 Task: Send an email with the signature Logan Nelson with the subject Invitation to a product demo and the message Can you please provide me with a list of project milestones and deadlines? from softage.6@softage.net to softage.4@softage.net and move the email from Sent Items to the folder Employee handbooks
Action: Mouse moved to (92, 96)
Screenshot: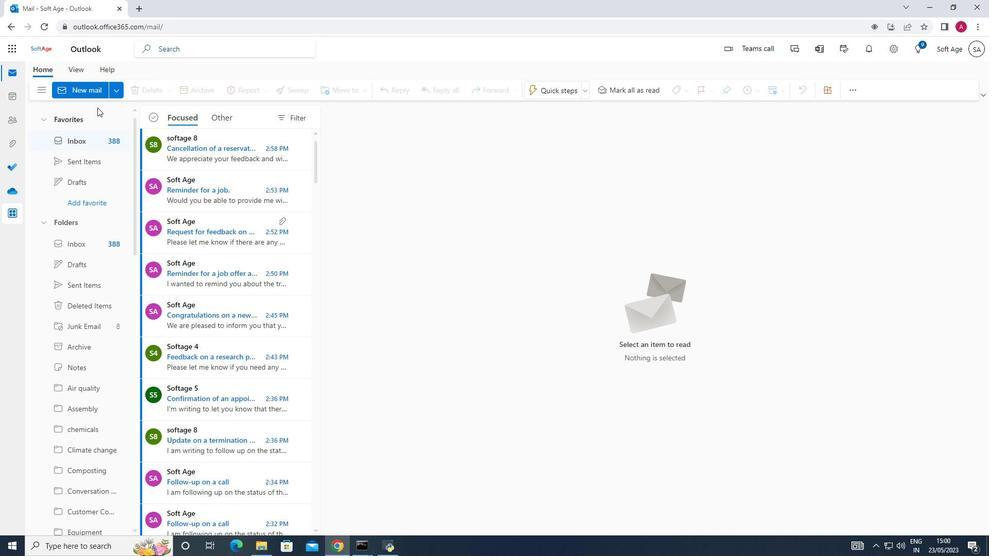 
Action: Mouse pressed left at (92, 96)
Screenshot: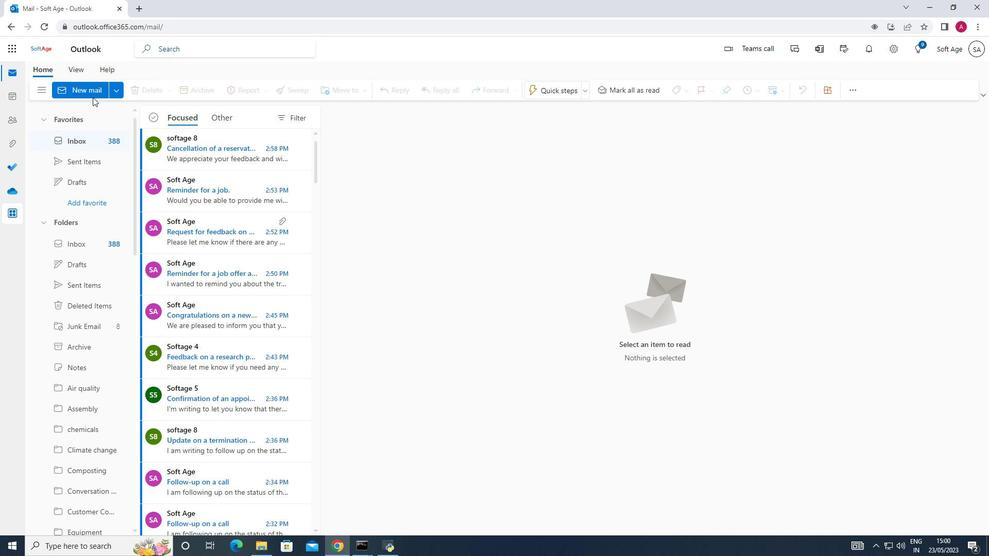 
Action: Mouse moved to (652, 89)
Screenshot: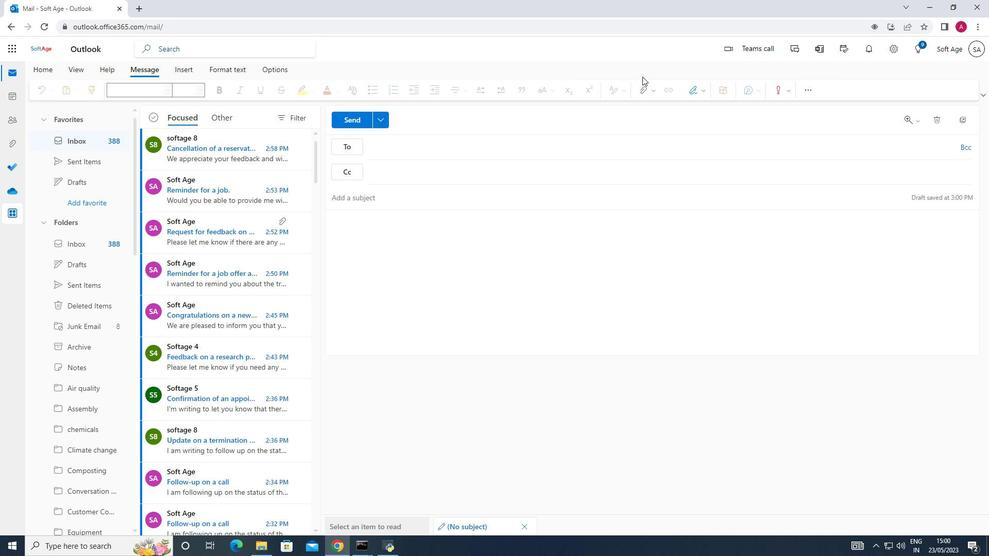 
Action: Mouse pressed left at (652, 89)
Screenshot: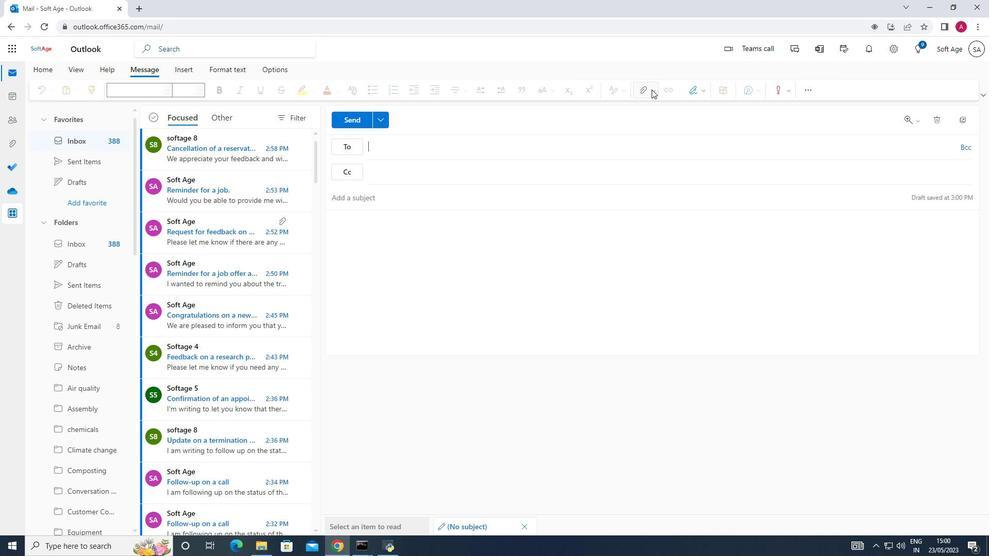 
Action: Mouse moved to (696, 90)
Screenshot: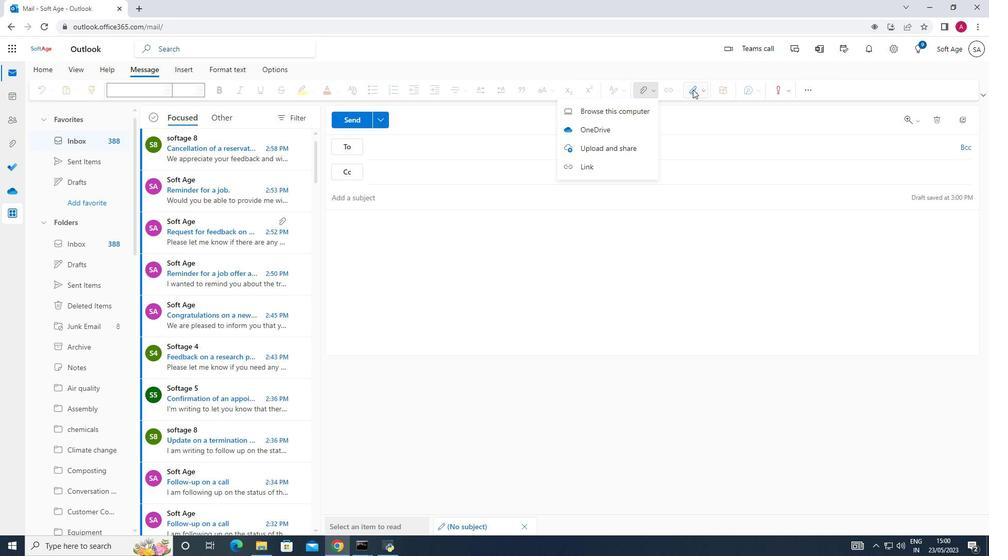 
Action: Mouse pressed left at (696, 90)
Screenshot: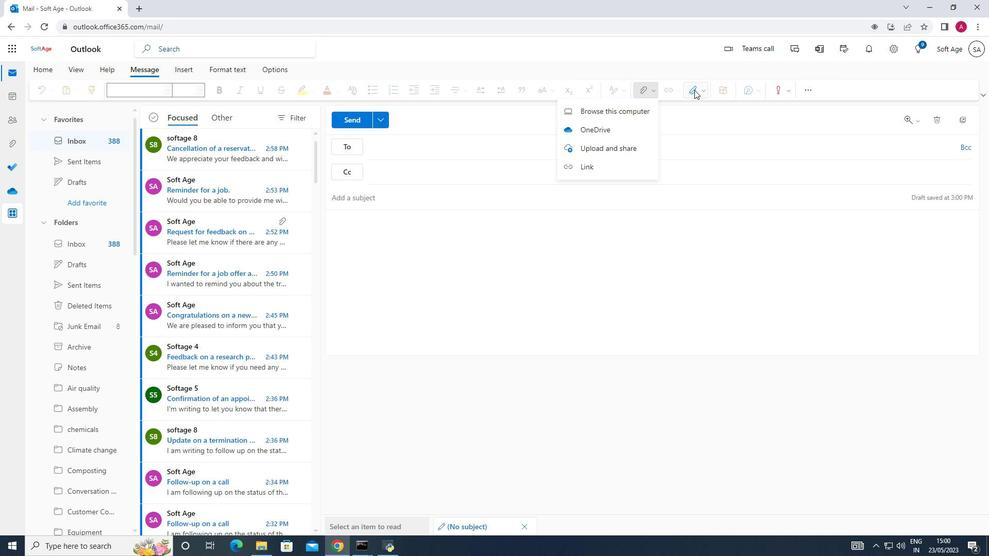 
Action: Mouse moved to (679, 134)
Screenshot: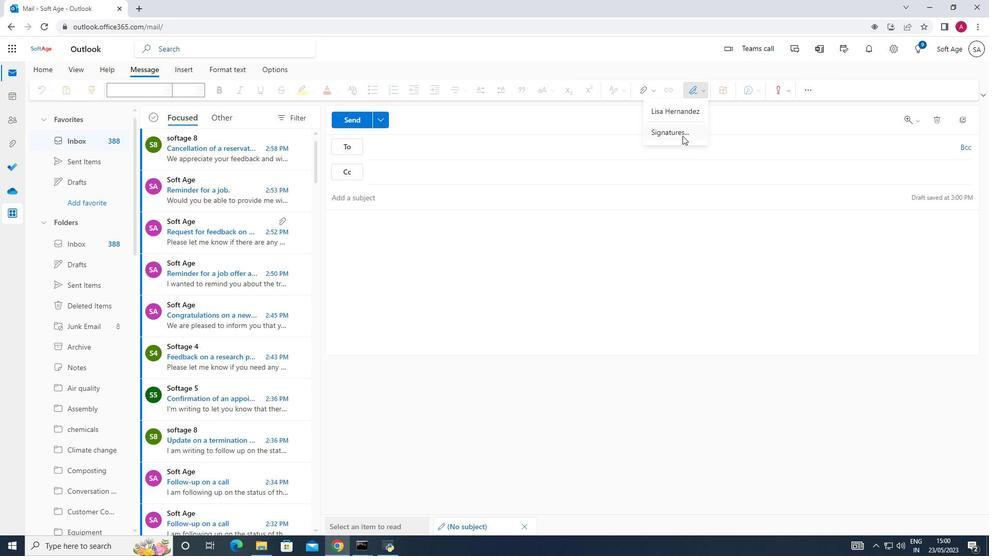 
Action: Mouse pressed left at (679, 134)
Screenshot: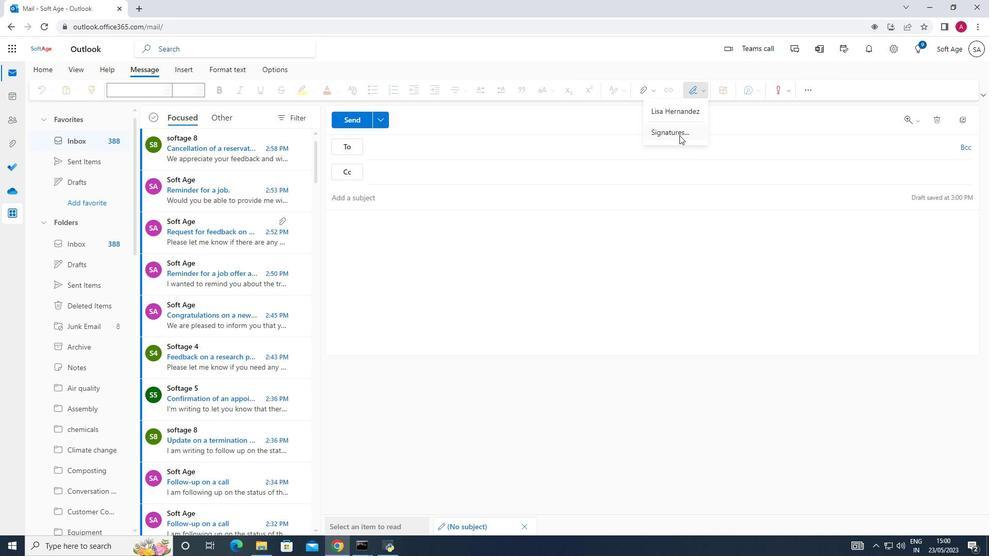 
Action: Mouse moved to (695, 172)
Screenshot: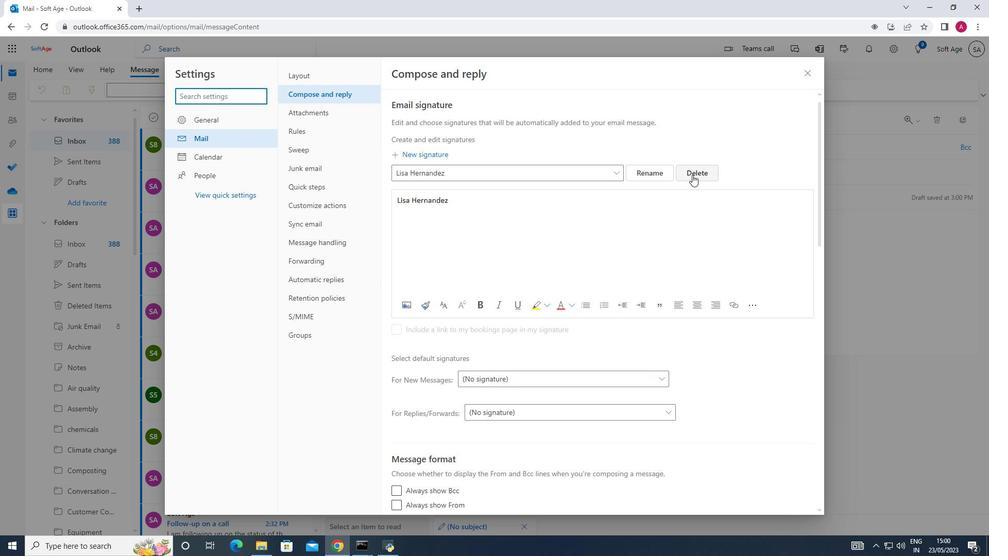 
Action: Mouse pressed left at (695, 172)
Screenshot: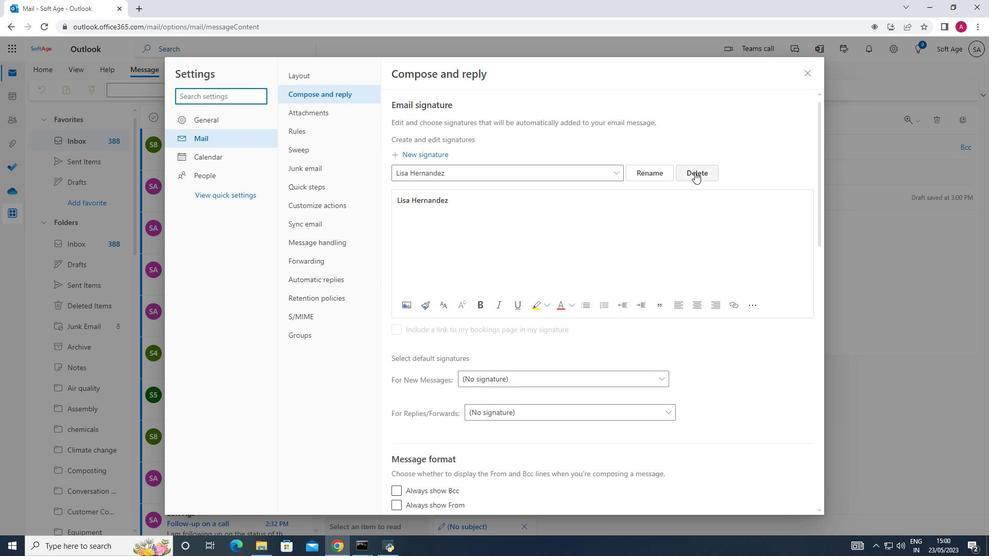 
Action: Mouse moved to (420, 169)
Screenshot: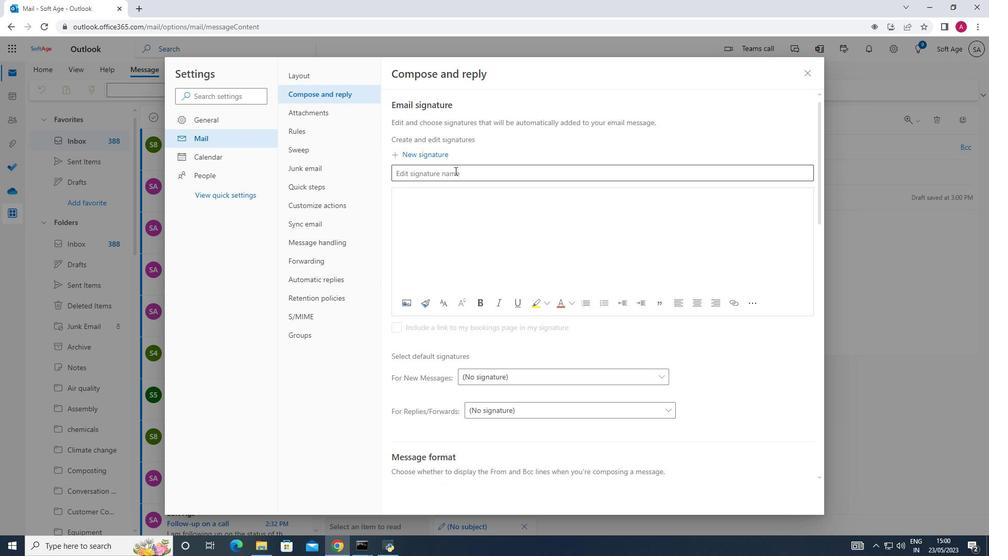 
Action: Mouse pressed left at (420, 169)
Screenshot: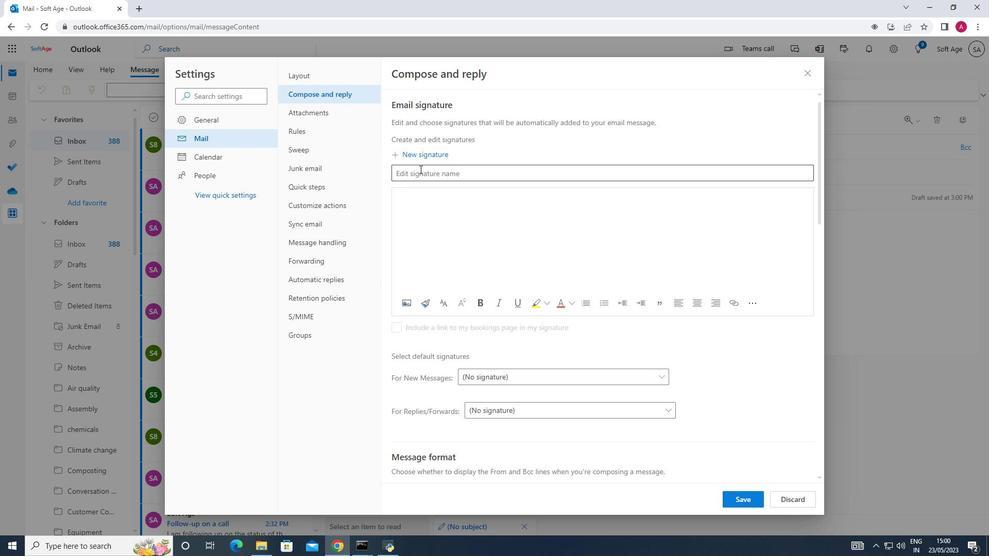 
Action: Key pressed <Key.shift_r>Logan<Key.space><Key.shift_r><Key.shift_r><Key.shift_r><Key.shift_r><Key.shift_r><Key.shift_r><Key.shift_r><Key.shift_r><Key.shift_r><Key.shift_r><Key.shift_r><Key.shift_r><Key.shift_r><Key.shift_r><Key.shift_r><Key.shift_r><Key.shift_r>Nelson
Screenshot: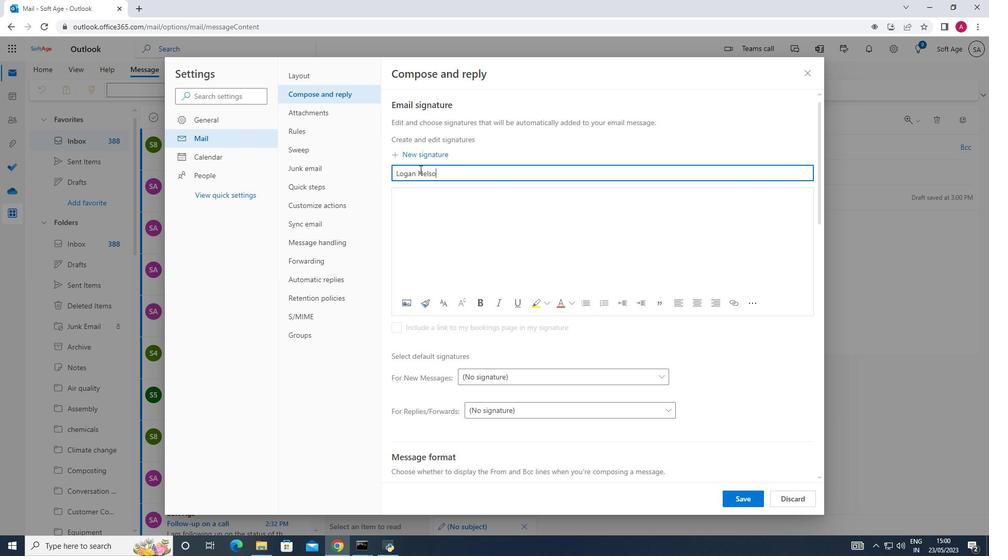 
Action: Mouse moved to (397, 192)
Screenshot: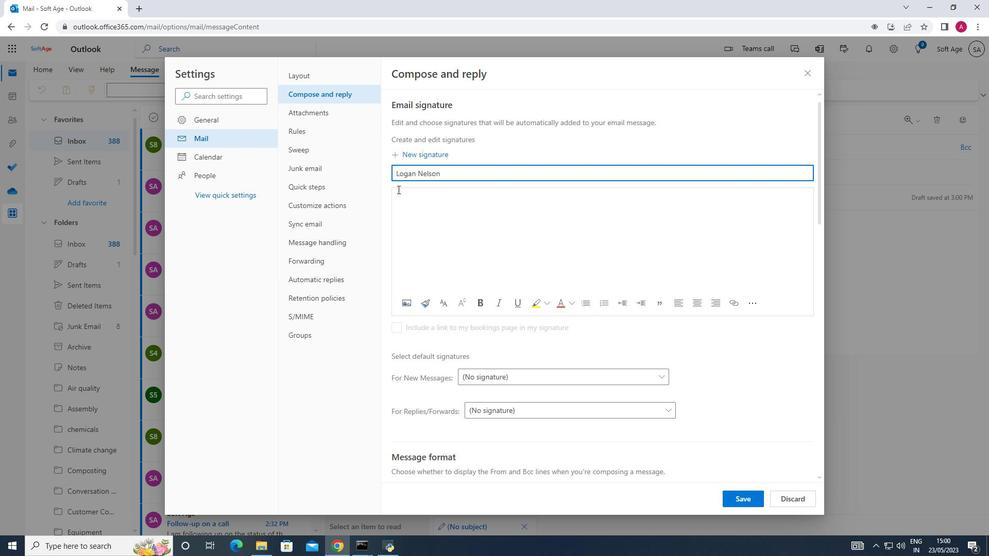 
Action: Mouse pressed left at (397, 192)
Screenshot: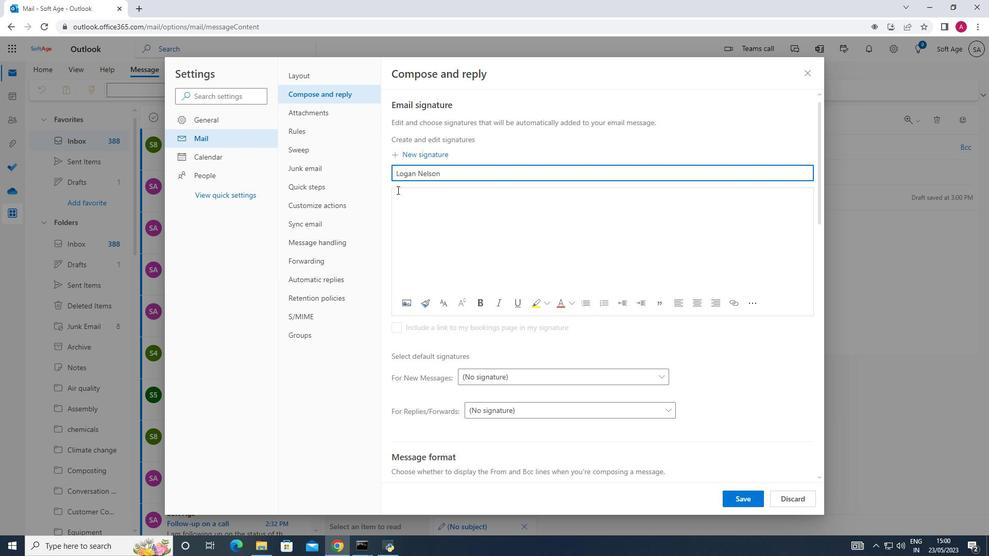 
Action: Key pressed <Key.shift_r>Logan<Key.space><Key.shift_r><Key.shift_r><Key.shift_r><Key.shift_r><Key.shift_r><Key.shift_r><Key.shift_r><Key.shift_r>Nelson
Screenshot: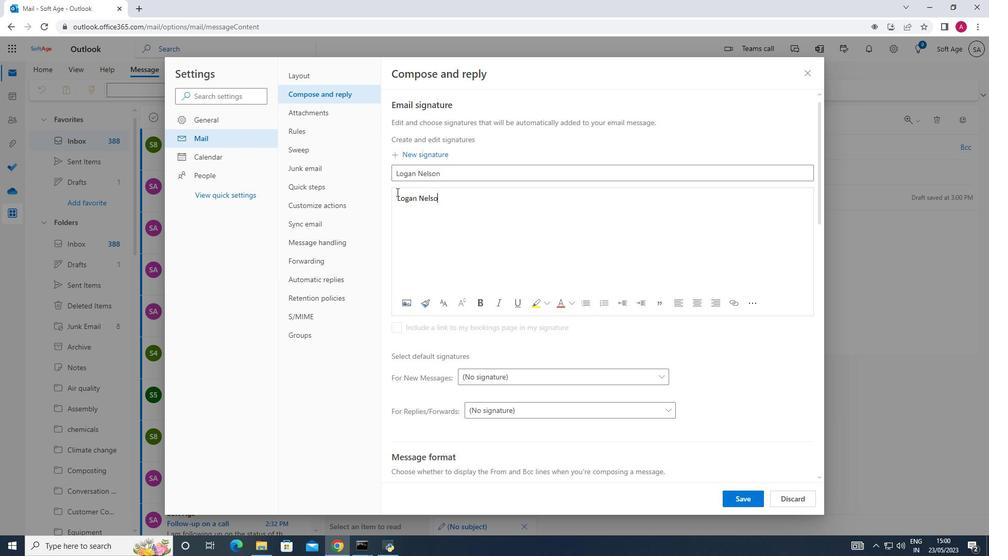 
Action: Mouse moved to (748, 493)
Screenshot: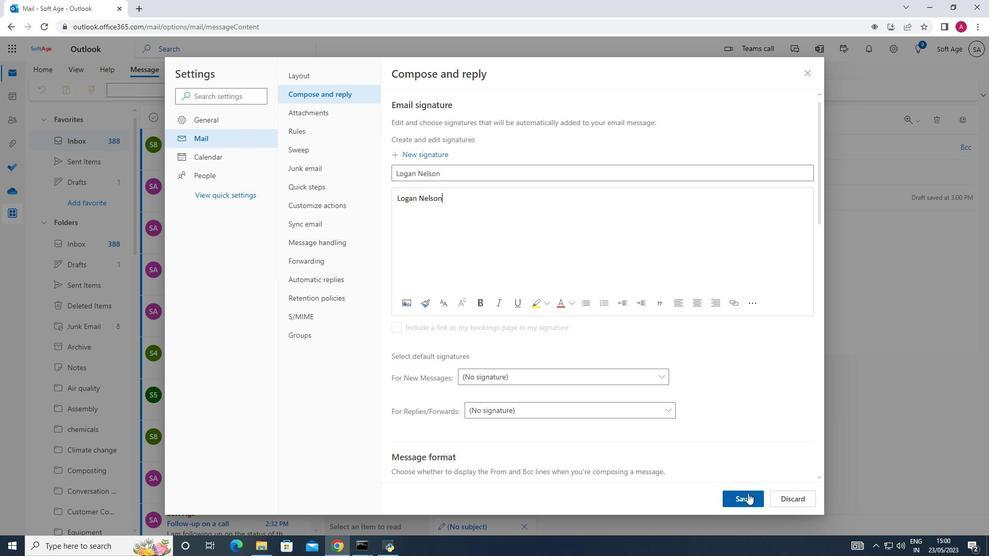 
Action: Mouse pressed left at (748, 493)
Screenshot: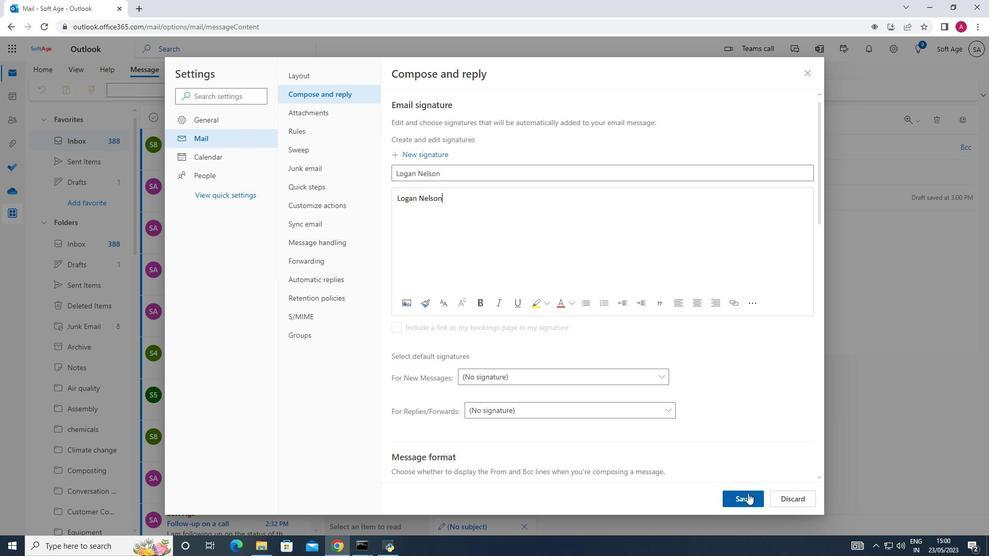 
Action: Mouse moved to (804, 74)
Screenshot: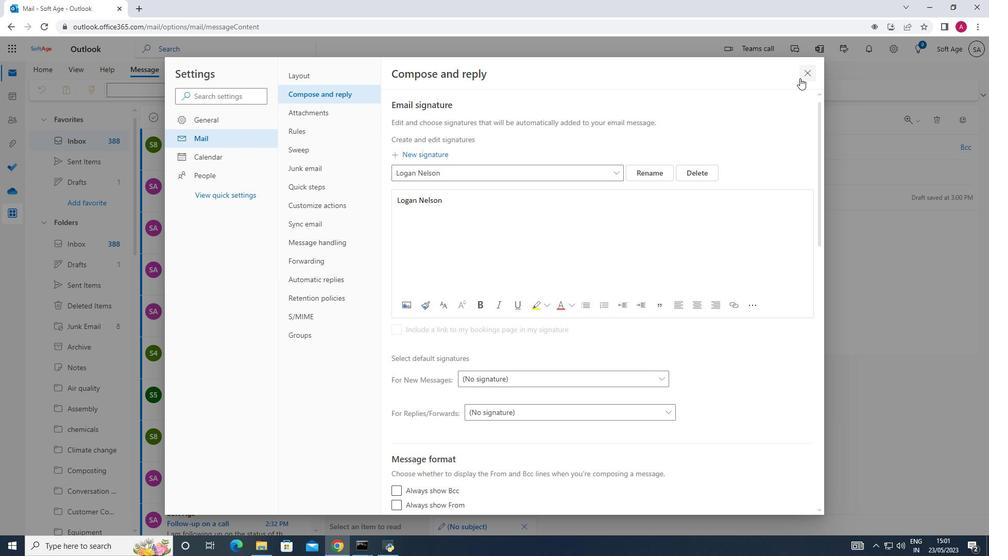 
Action: Mouse pressed left at (804, 74)
Screenshot: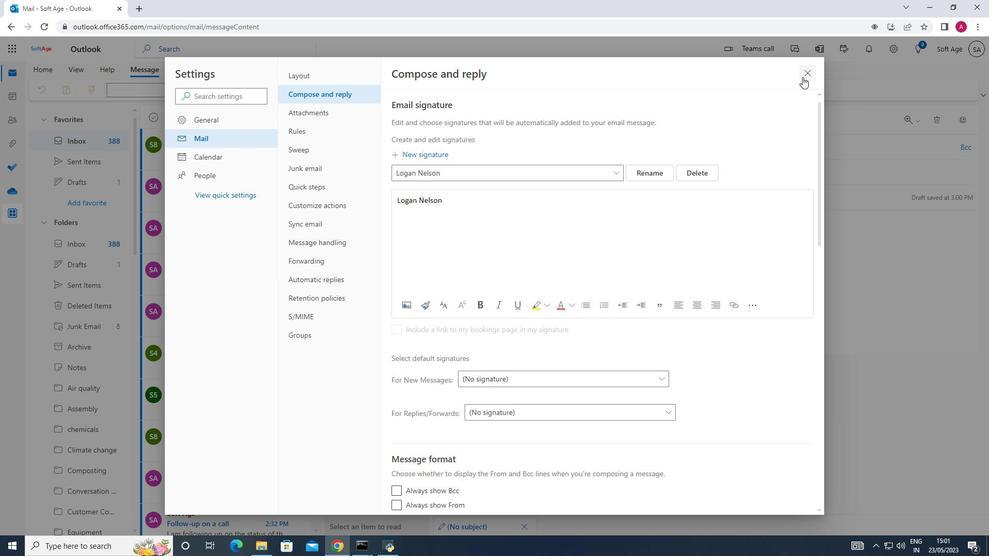 
Action: Mouse moved to (698, 88)
Screenshot: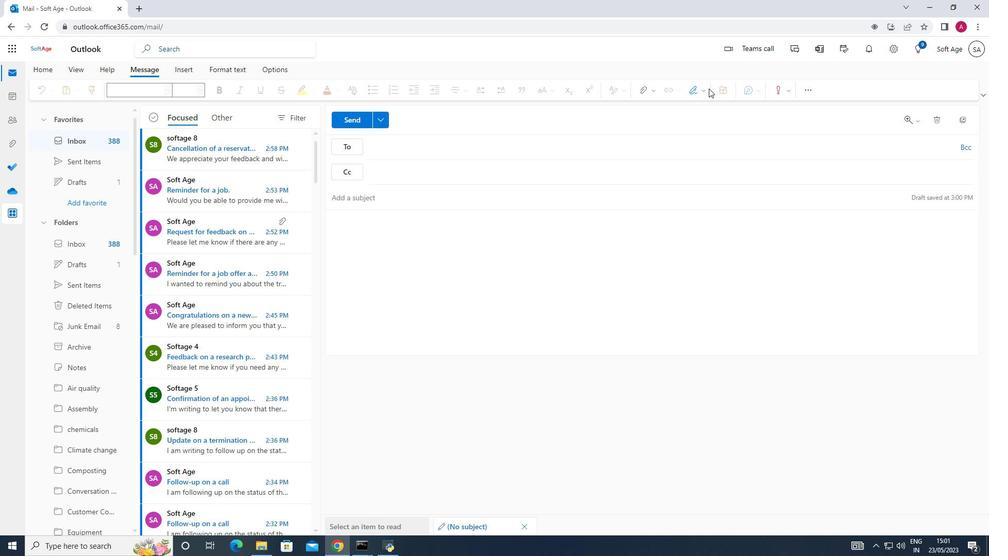 
Action: Mouse pressed left at (698, 88)
Screenshot: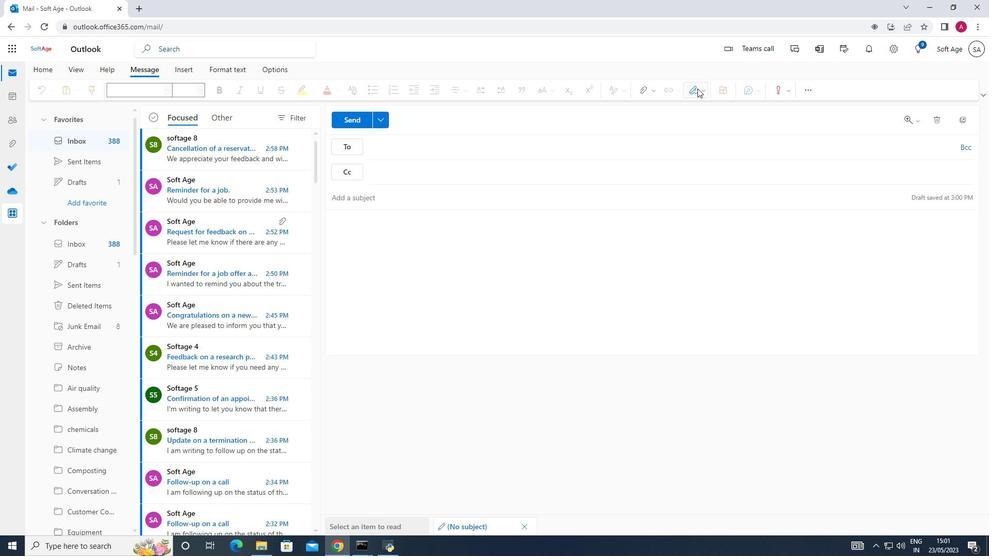 
Action: Mouse moved to (681, 109)
Screenshot: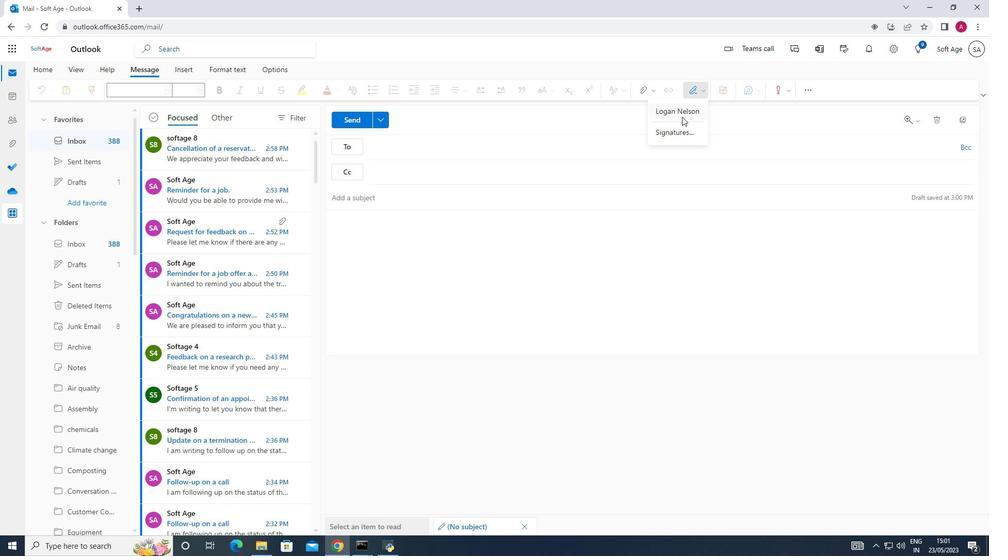 
Action: Mouse pressed left at (681, 109)
Screenshot: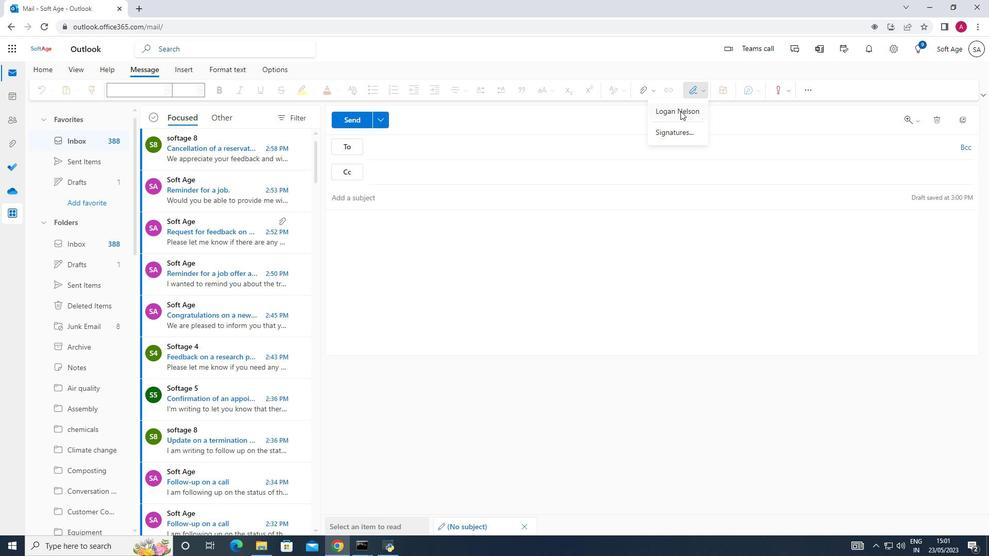 
Action: Mouse moved to (349, 201)
Screenshot: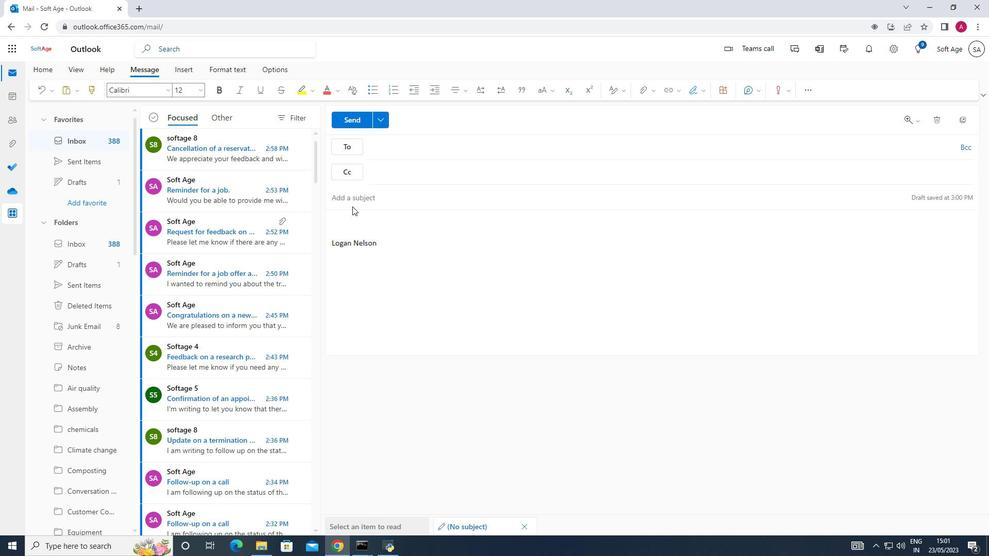 
Action: Mouse pressed left at (349, 201)
Screenshot: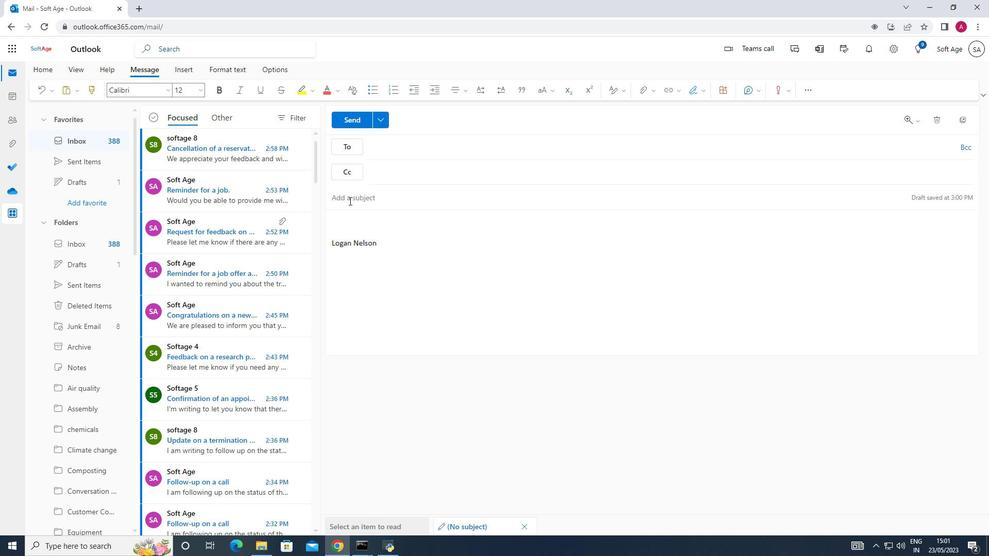 
Action: Mouse moved to (349, 200)
Screenshot: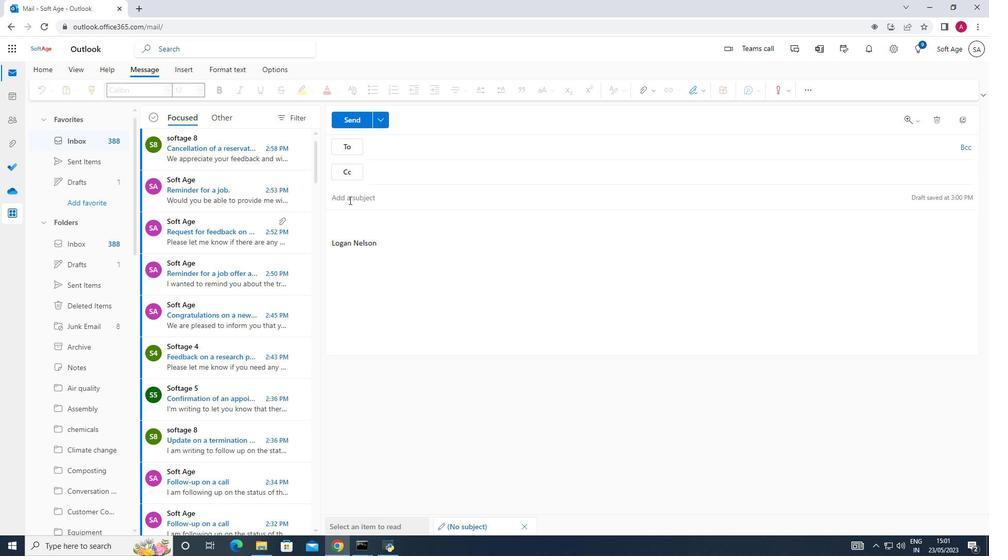 
Action: Key pressed <Key.shift_r>Invitation<Key.space>to<Key.space>a<Key.space>product<Key.space>demo
Screenshot: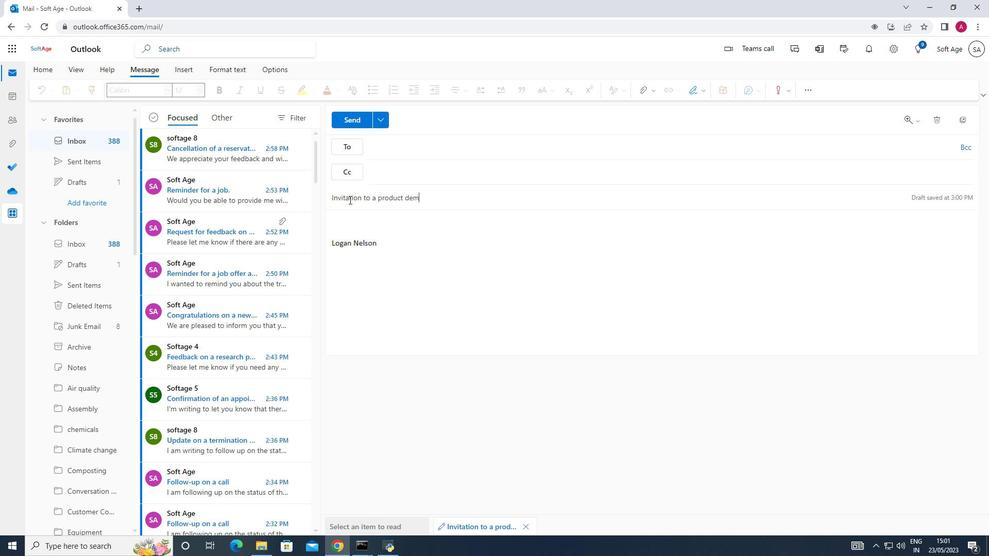 
Action: Mouse moved to (339, 216)
Screenshot: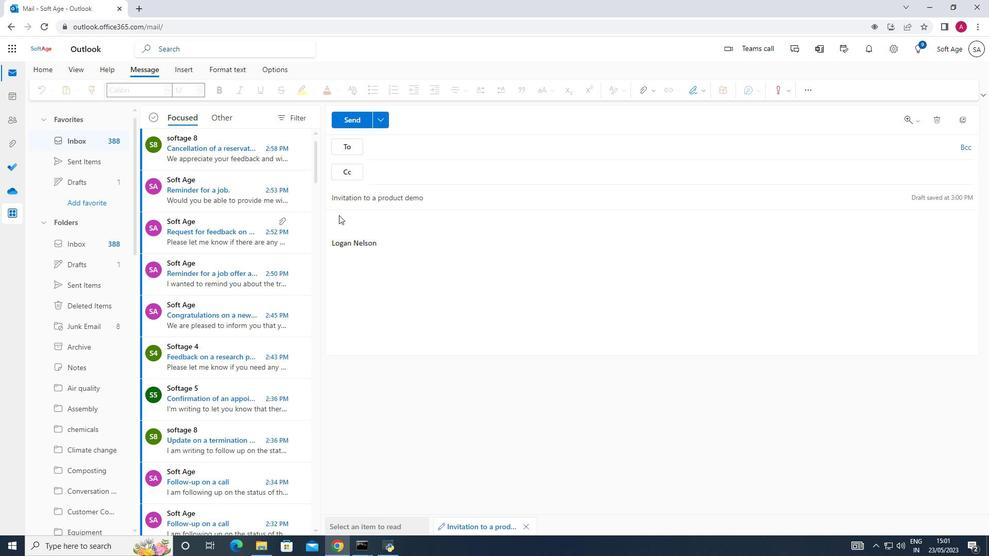 
Action: Mouse pressed left at (339, 216)
Screenshot: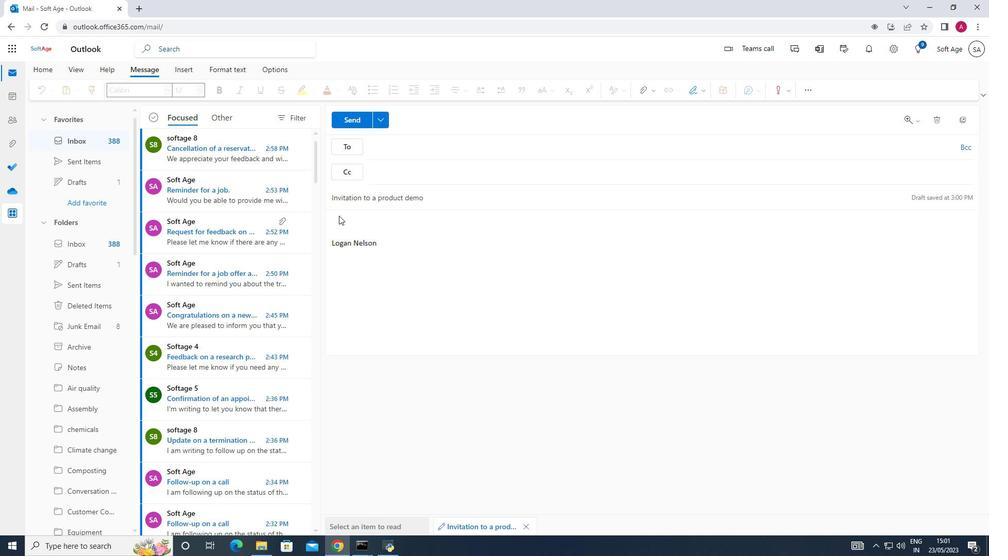 
Action: Mouse moved to (334, 221)
Screenshot: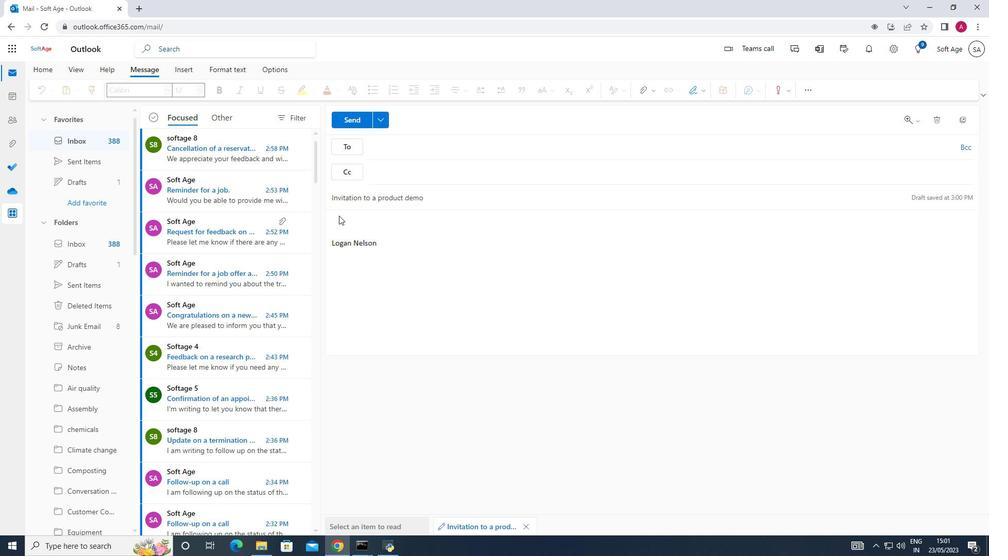 
Action: Mouse pressed left at (334, 221)
Screenshot: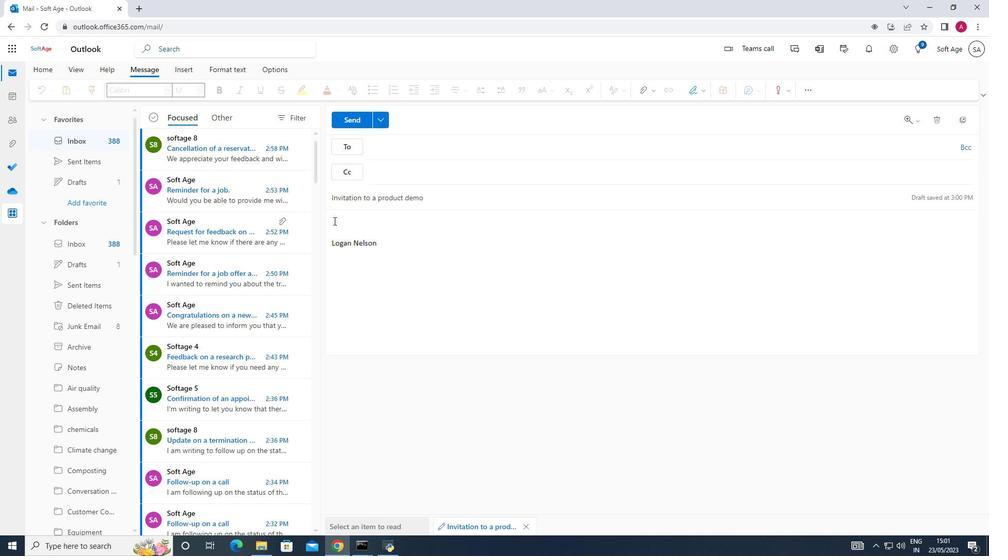 
Action: Key pressed <Key.shift>Can<Key.space>you<Key.space>please<Key.space>provide<Key.space><Key.space>me<Key.space>with<Key.space>a<Key.space>list<Key.space>of<Key.space>project<Key.space>milestones<Key.space>and<Key.space>deadlines<Key.shift_r><Key.shift_r><Key.shift_r><Key.shift_r><Key.shift_r><Key.shift_r><Key.shift_r><Key.shift_r><Key.shift_r><Key.shift_r><Key.shift_r>?
Screenshot: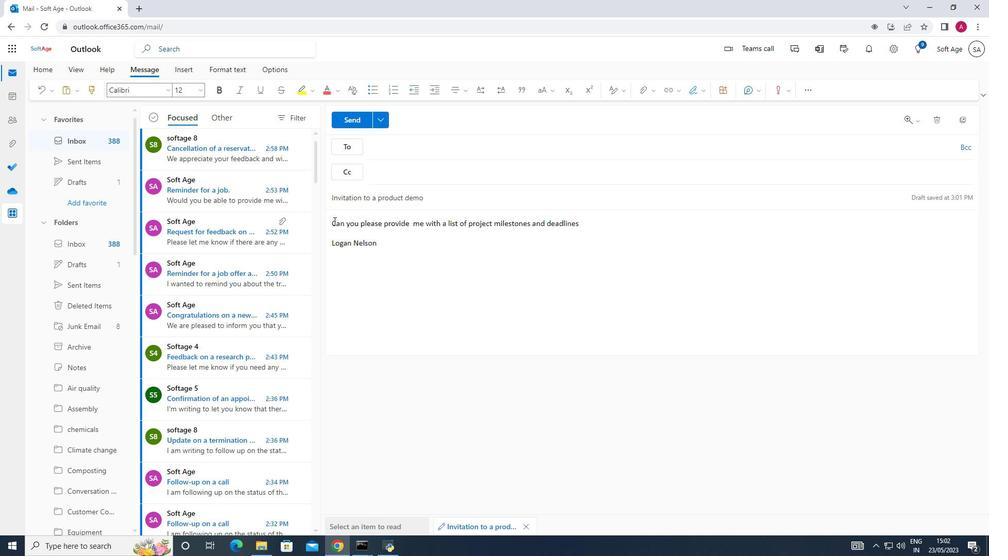 
Action: Mouse moved to (378, 149)
Screenshot: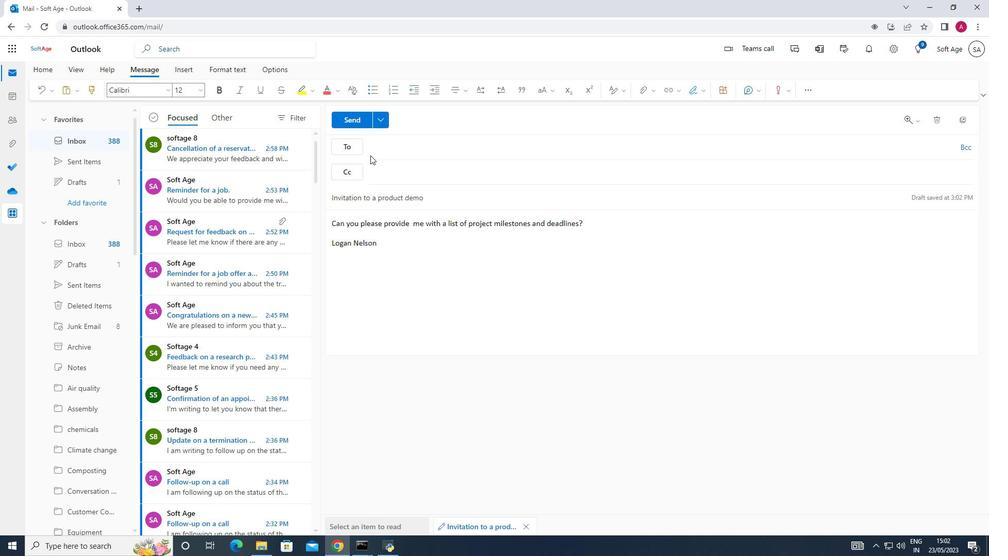 
Action: Mouse pressed left at (378, 149)
Screenshot: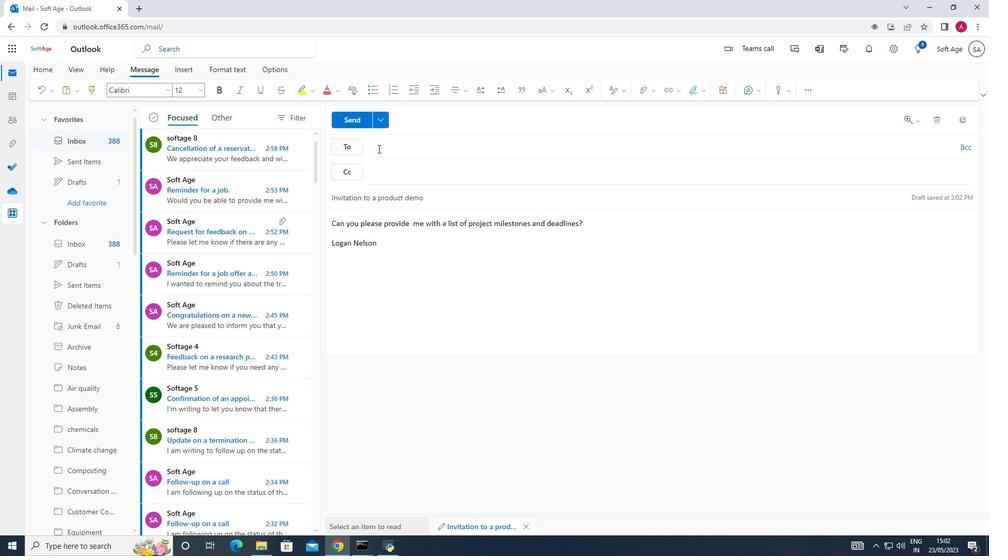 
Action: Key pressed softage.4<Key.shift>@<Key.enter>
Screenshot: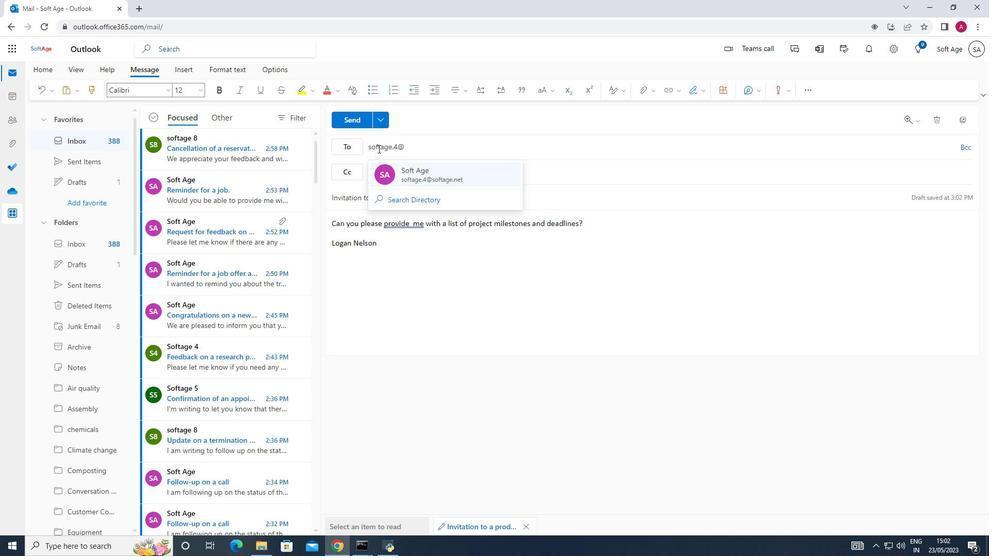 
Action: Mouse moved to (405, 225)
Screenshot: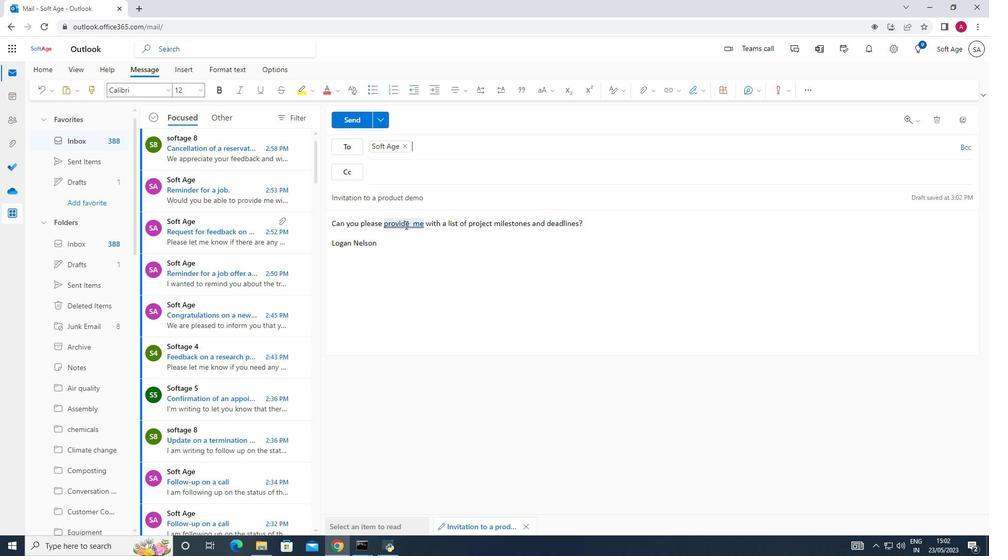 
Action: Mouse pressed left at (405, 225)
Screenshot: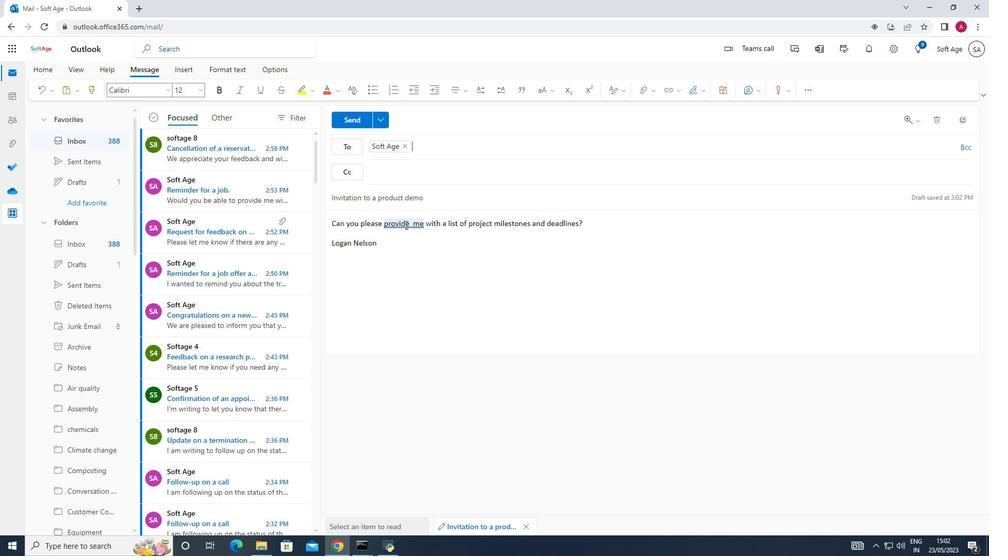 
Action: Mouse moved to (406, 262)
Screenshot: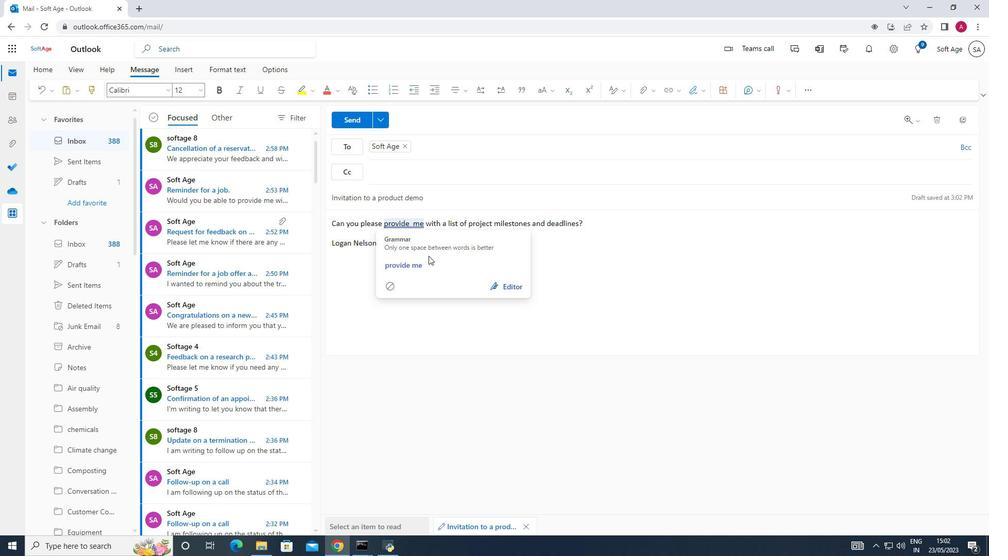 
Action: Mouse pressed left at (406, 262)
Screenshot: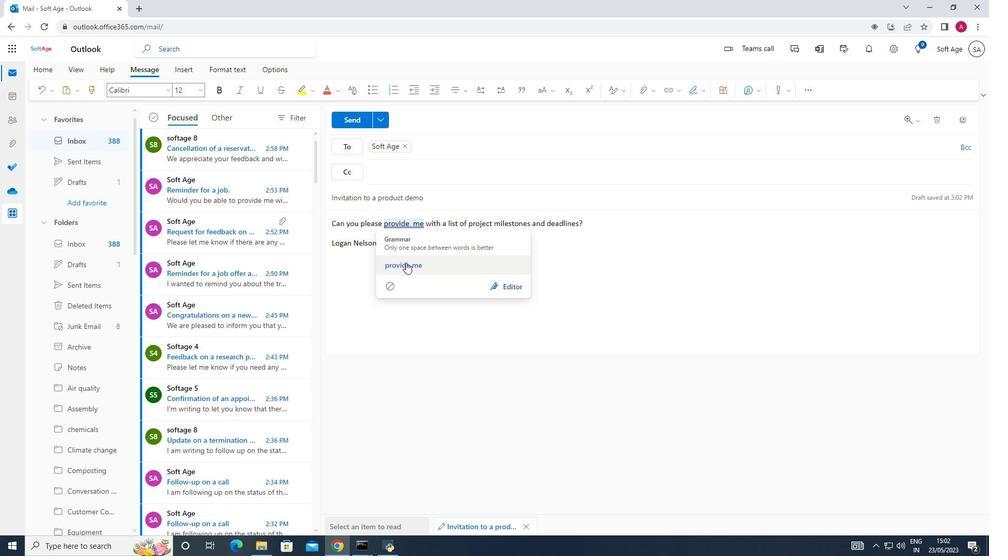 
Action: Mouse moved to (59, 395)
Screenshot: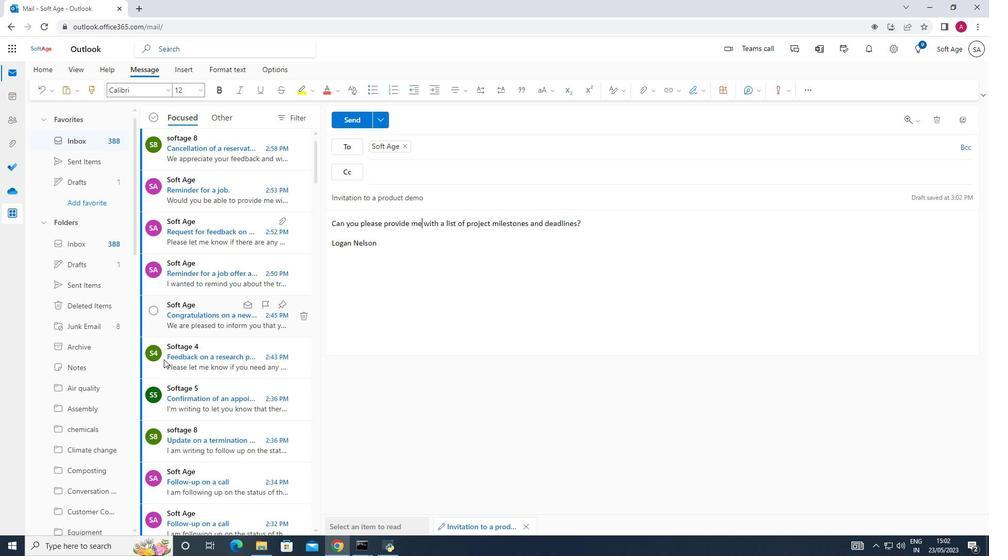 
Action: Mouse scrolled (59, 394) with delta (0, 0)
Screenshot: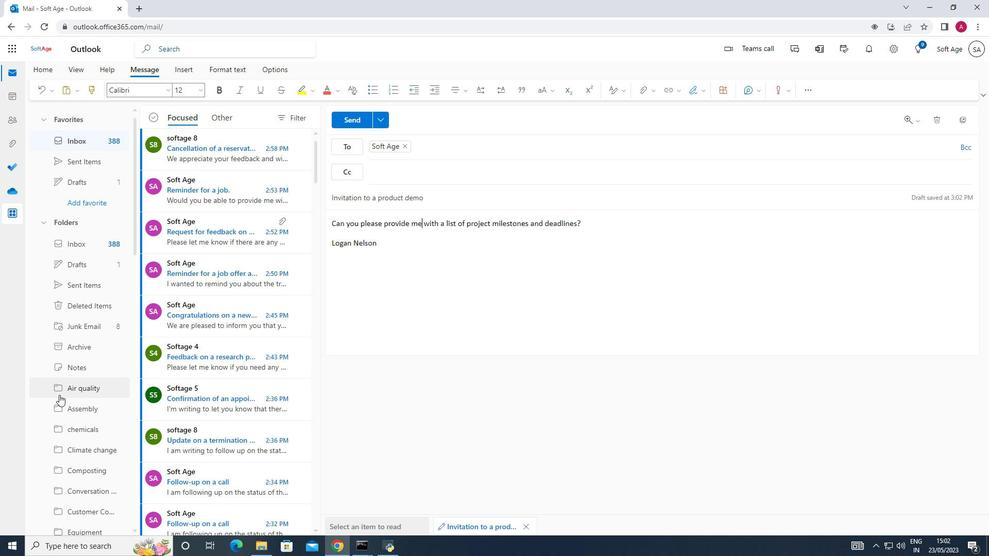 
Action: Mouse scrolled (59, 394) with delta (0, 0)
Screenshot: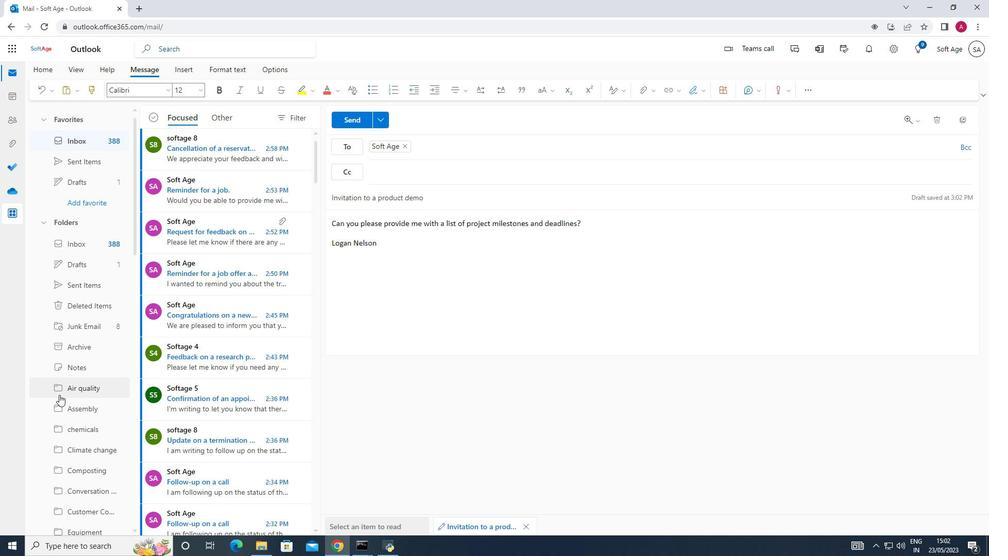 
Action: Mouse scrolled (59, 394) with delta (0, 0)
Screenshot: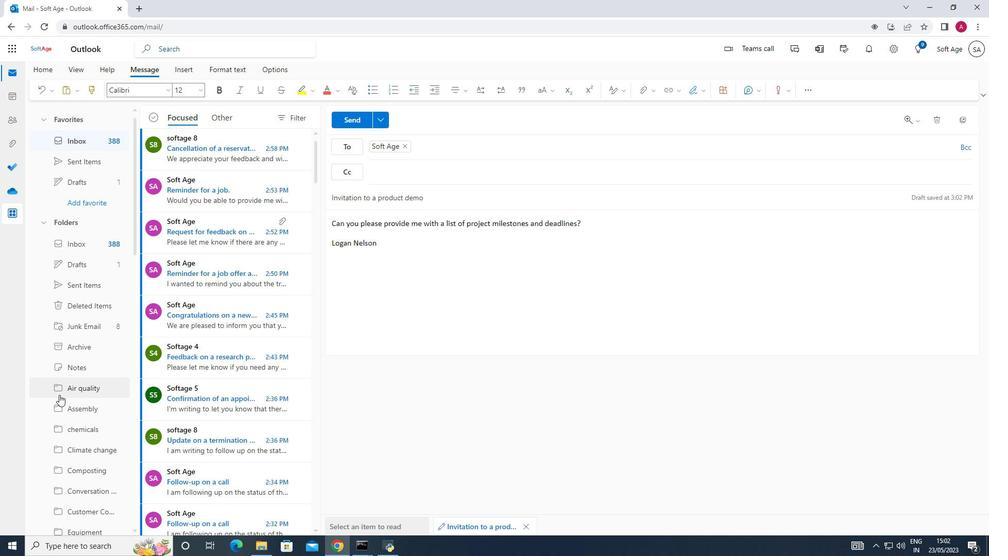 
Action: Mouse moved to (61, 395)
Screenshot: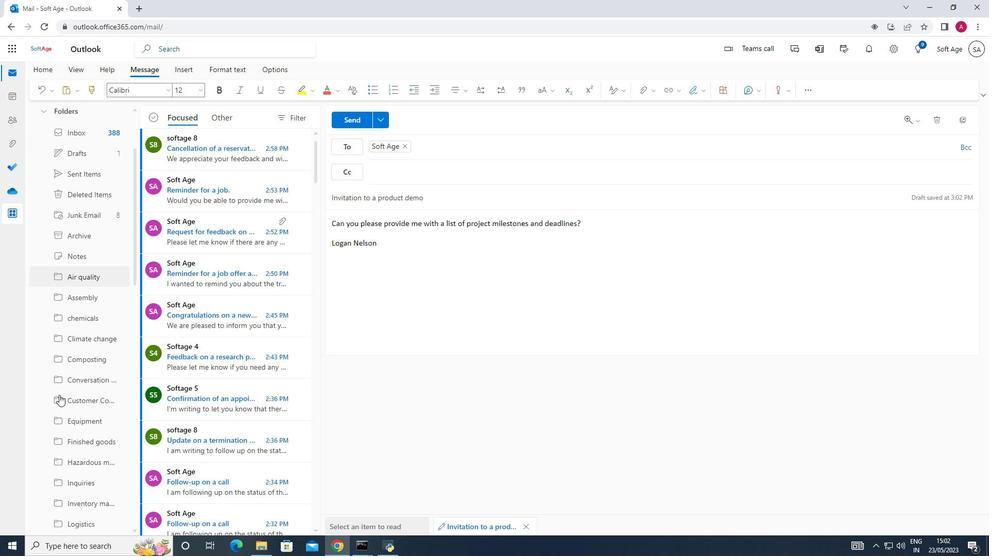 
Action: Mouse scrolled (61, 394) with delta (0, 0)
Screenshot: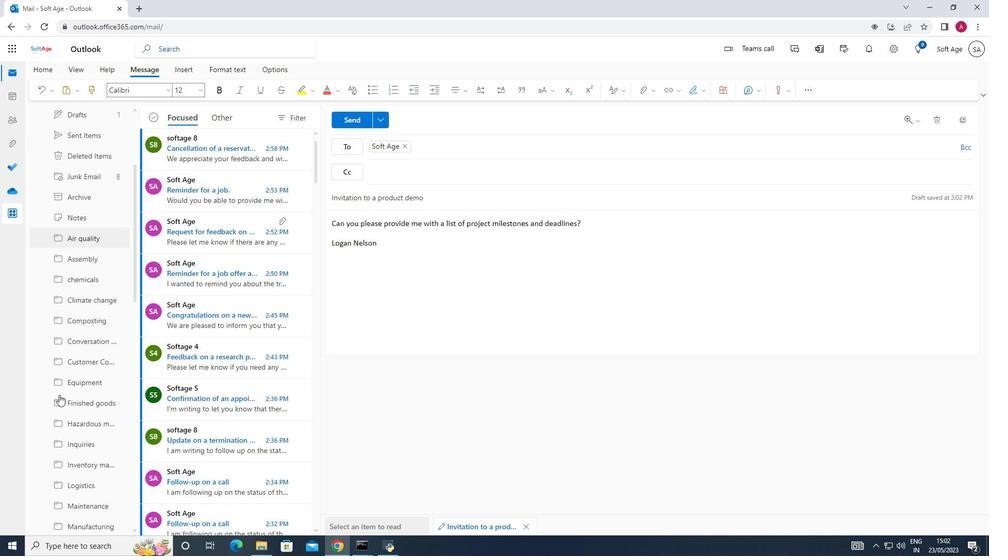 
Action: Mouse moved to (61, 395)
Screenshot: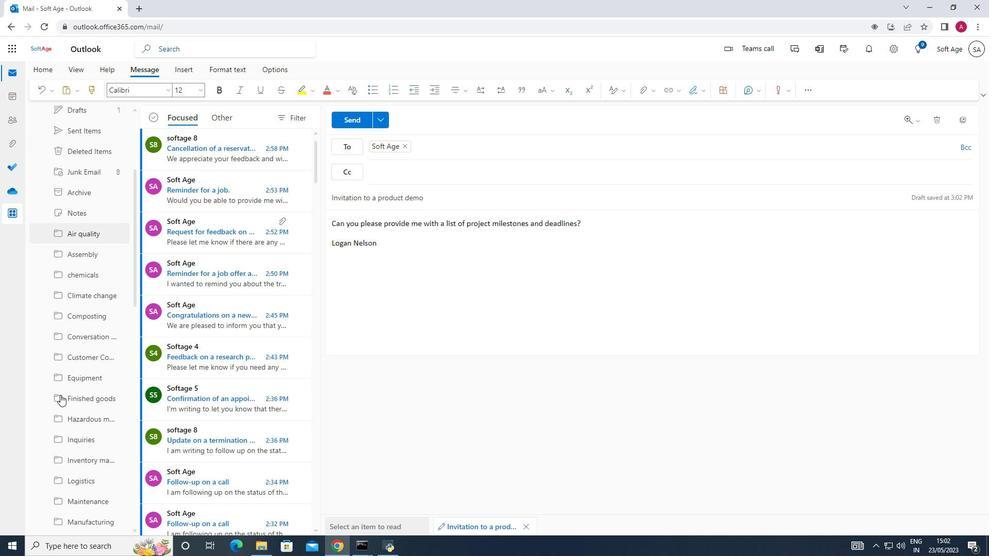 
Action: Mouse scrolled (61, 394) with delta (0, 0)
Screenshot: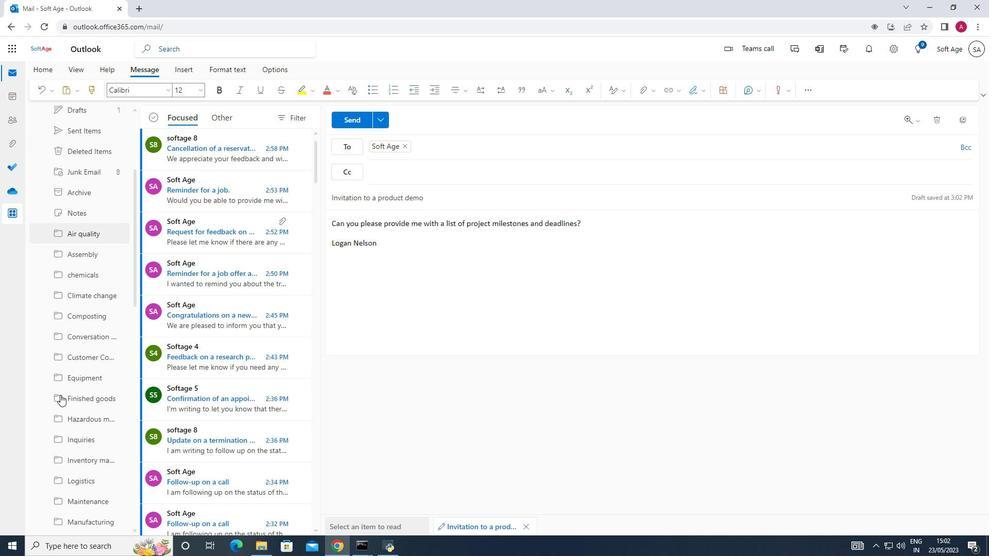 
Action: Mouse scrolled (61, 394) with delta (0, 0)
Screenshot: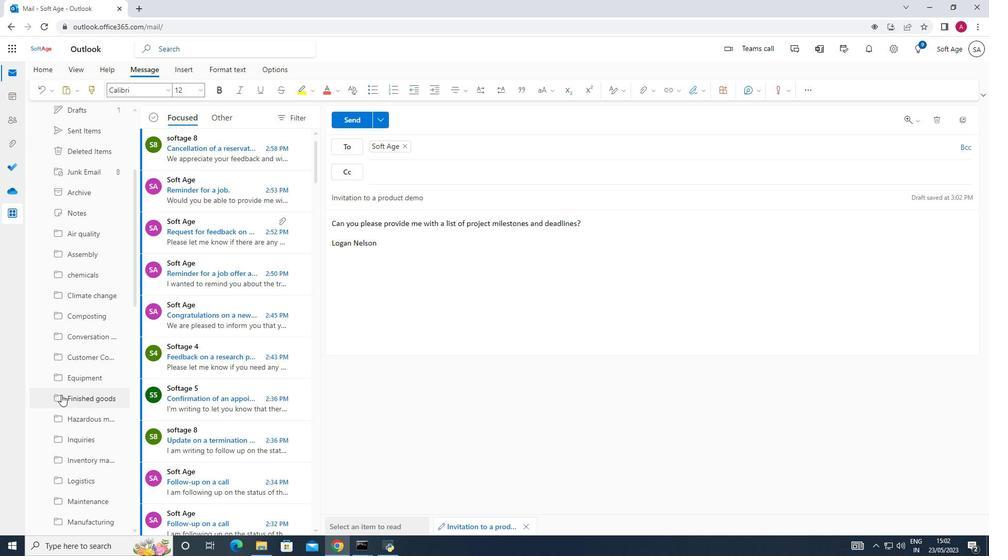 
Action: Mouse moved to (340, 117)
Screenshot: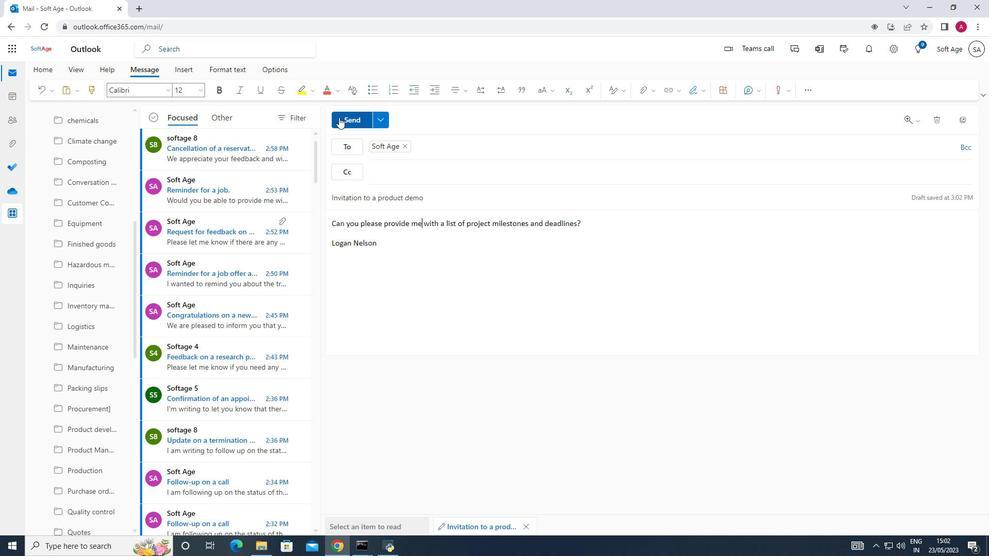 
Action: Mouse pressed left at (340, 117)
Screenshot: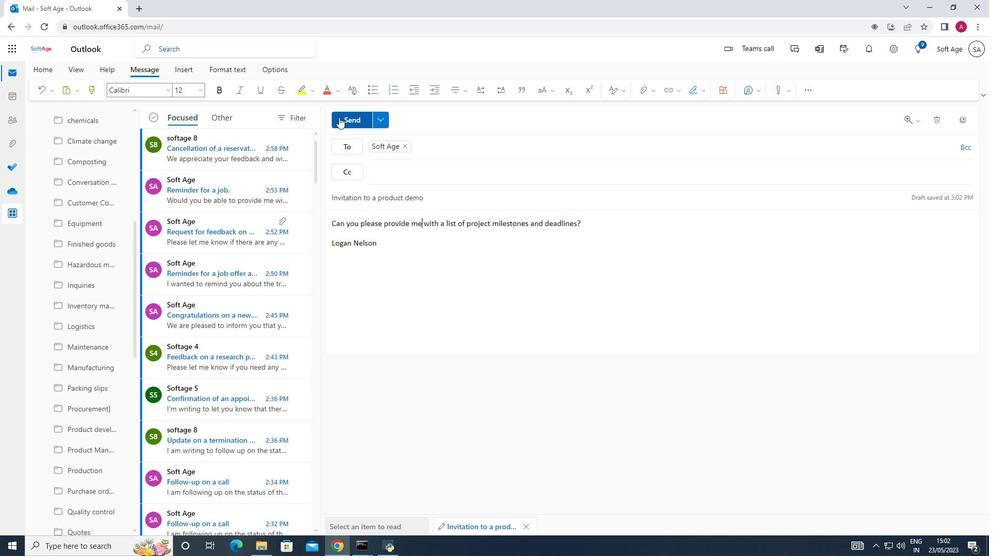 
Action: Mouse moved to (108, 379)
Screenshot: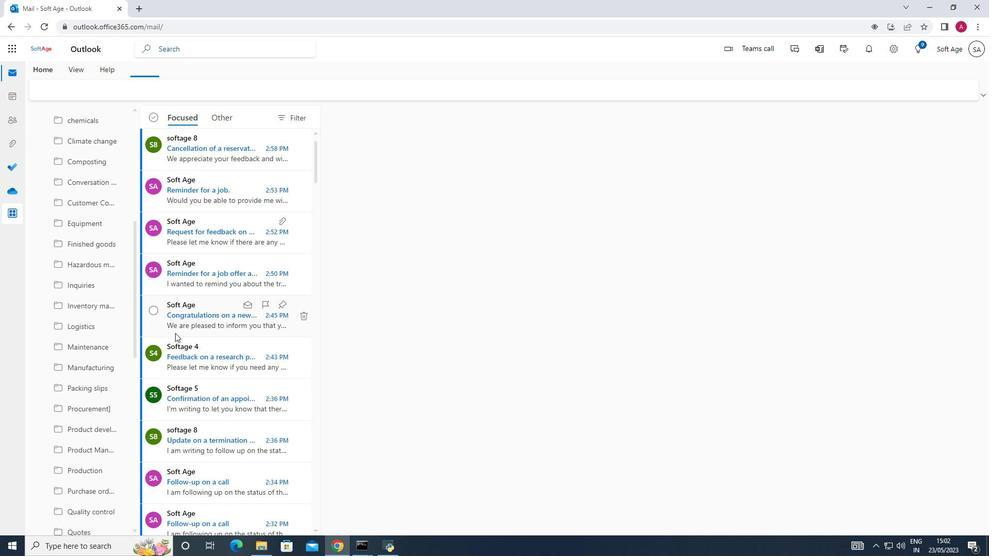 
Action: Mouse scrolled (108, 379) with delta (0, 0)
Screenshot: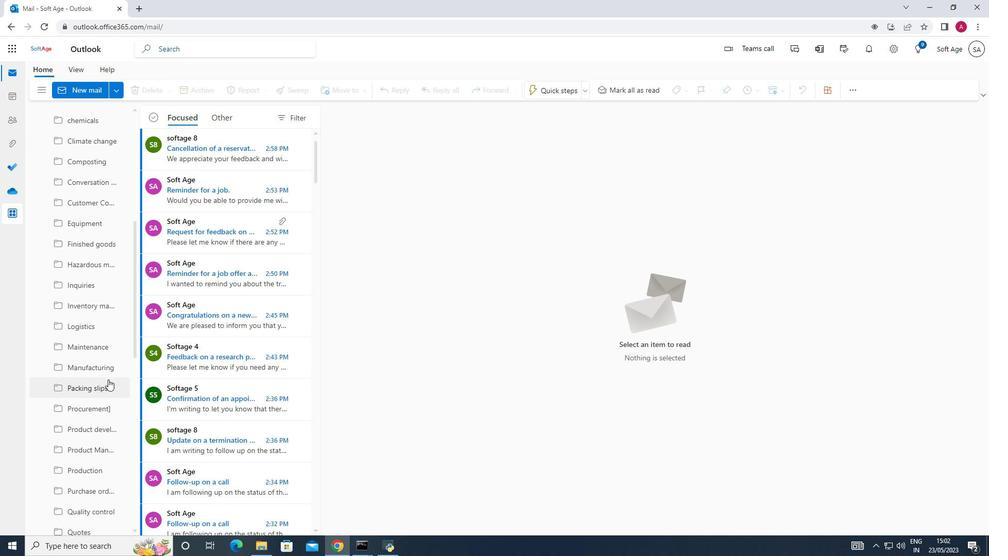 
Action: Mouse scrolled (108, 379) with delta (0, 0)
Screenshot: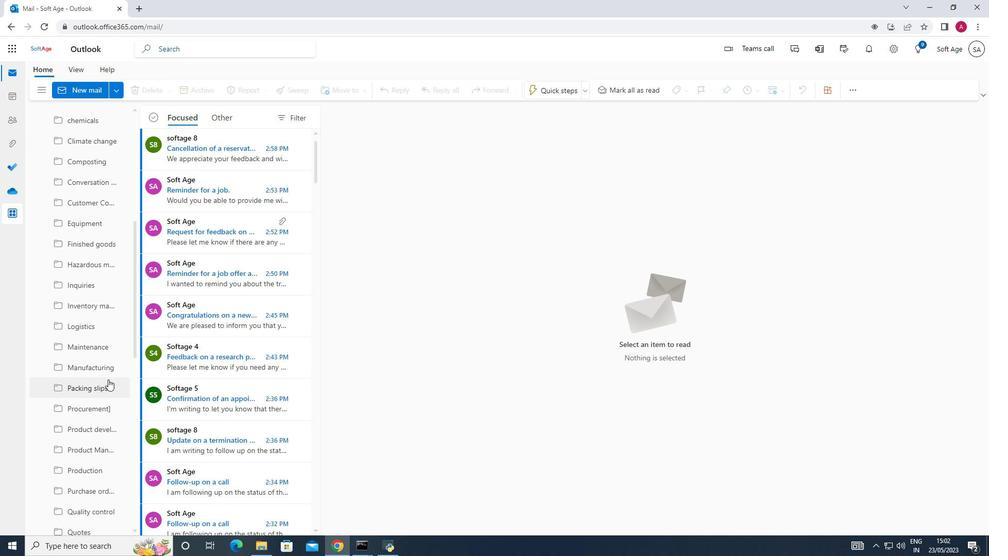 
Action: Mouse scrolled (108, 379) with delta (0, 0)
Screenshot: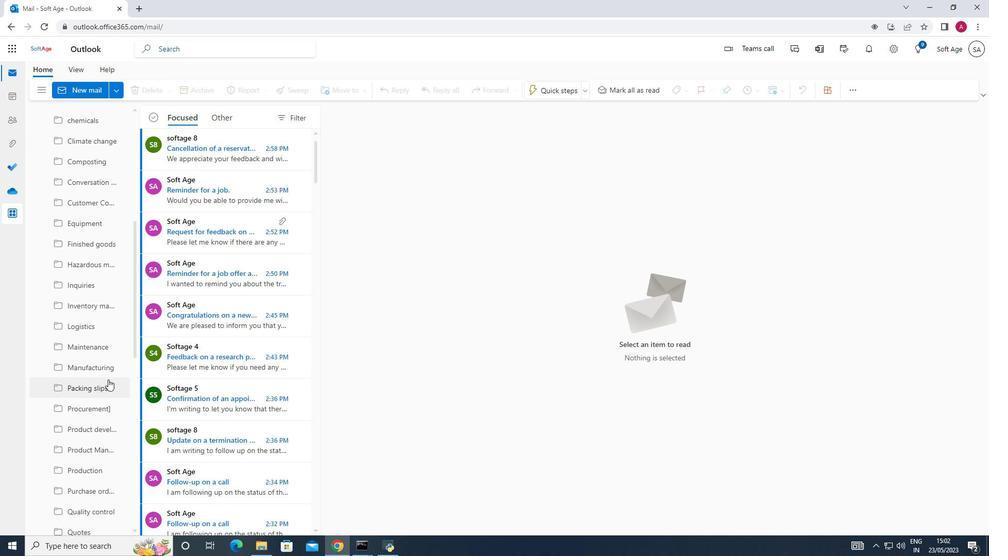 
Action: Mouse scrolled (108, 379) with delta (0, 0)
Screenshot: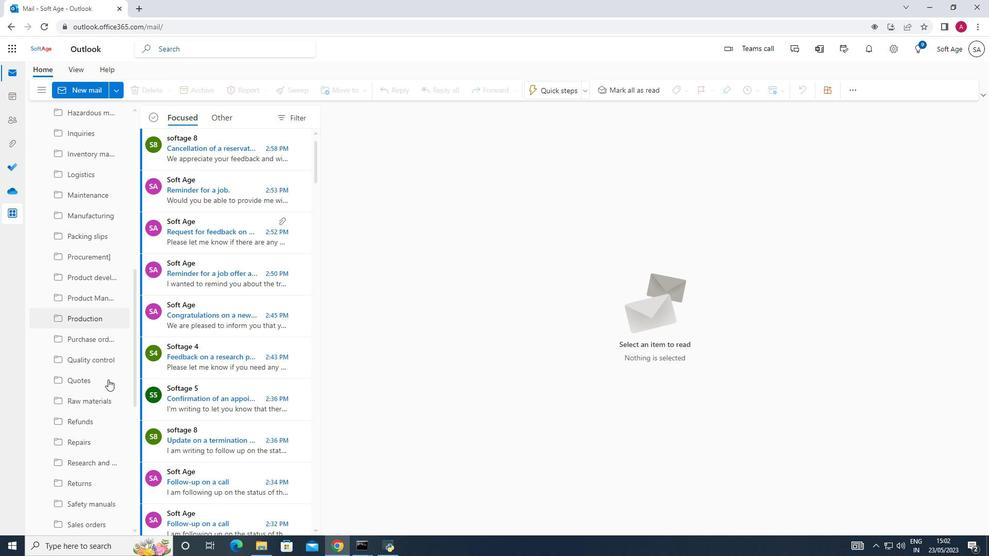 
Action: Mouse scrolled (108, 379) with delta (0, 0)
Screenshot: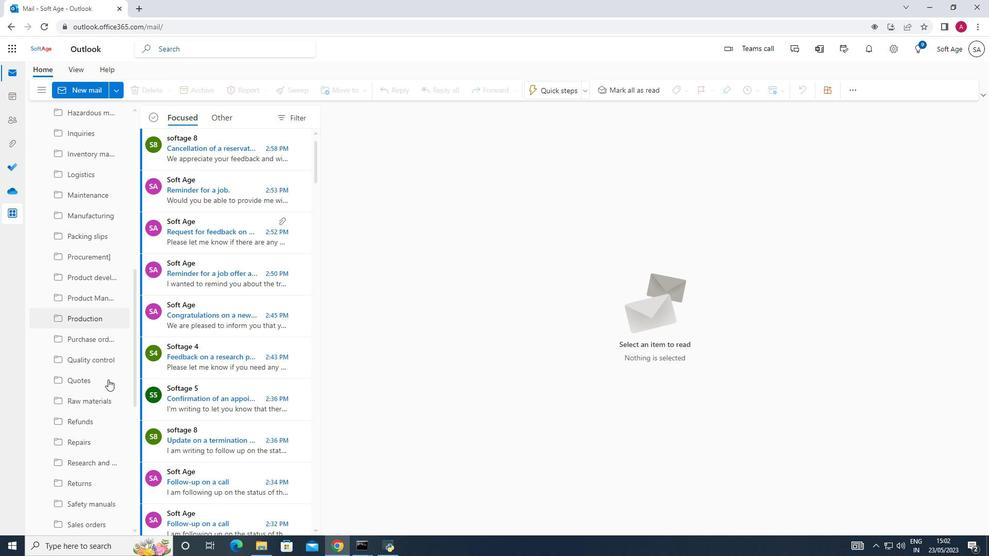 
Action: Mouse scrolled (108, 379) with delta (0, 0)
Screenshot: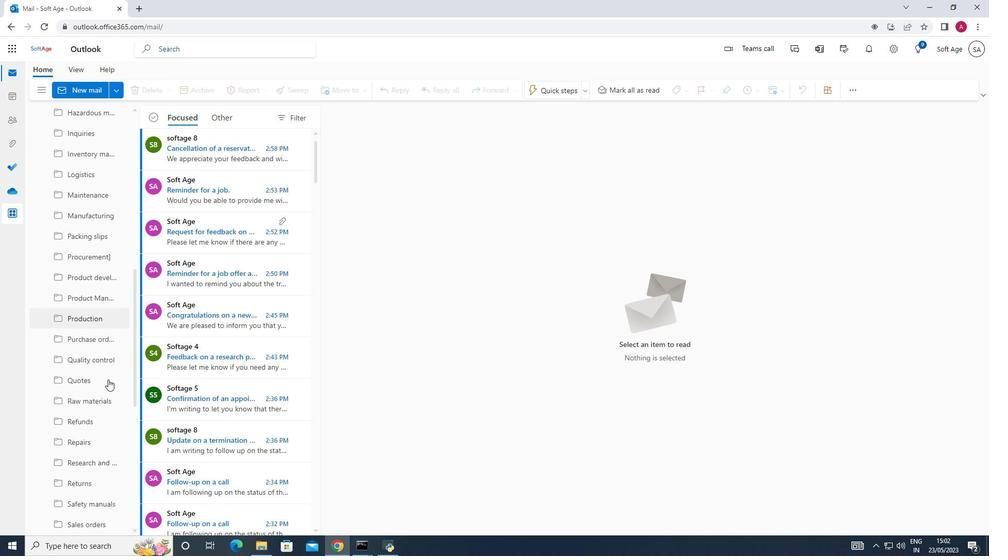 
Action: Mouse scrolled (108, 379) with delta (0, 0)
Screenshot: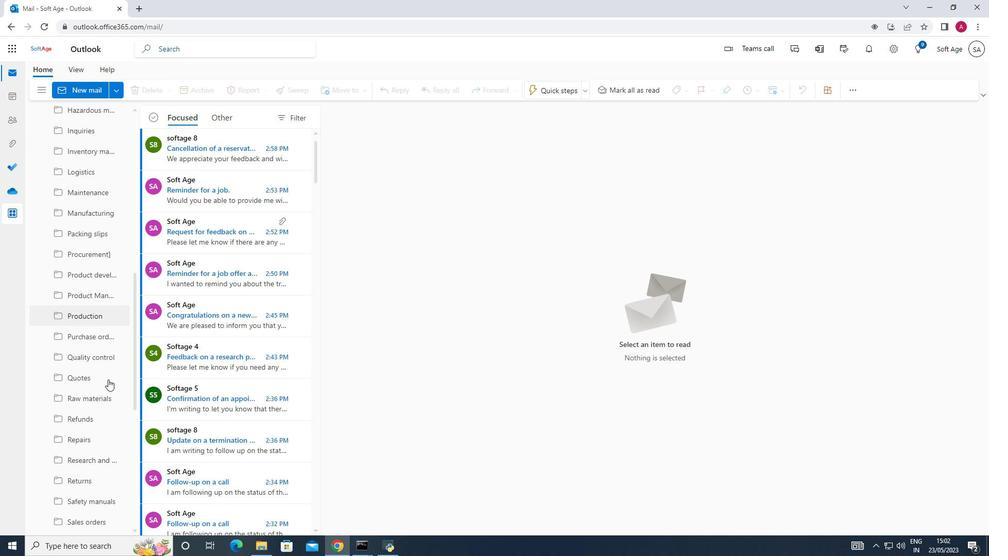 
Action: Mouse scrolled (108, 379) with delta (0, 0)
Screenshot: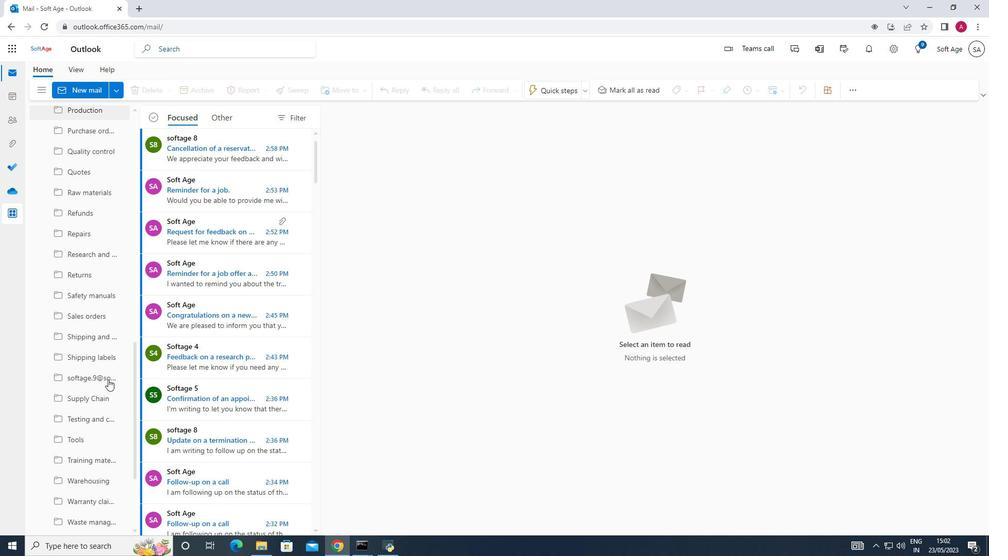 
Action: Mouse scrolled (108, 379) with delta (0, 0)
Screenshot: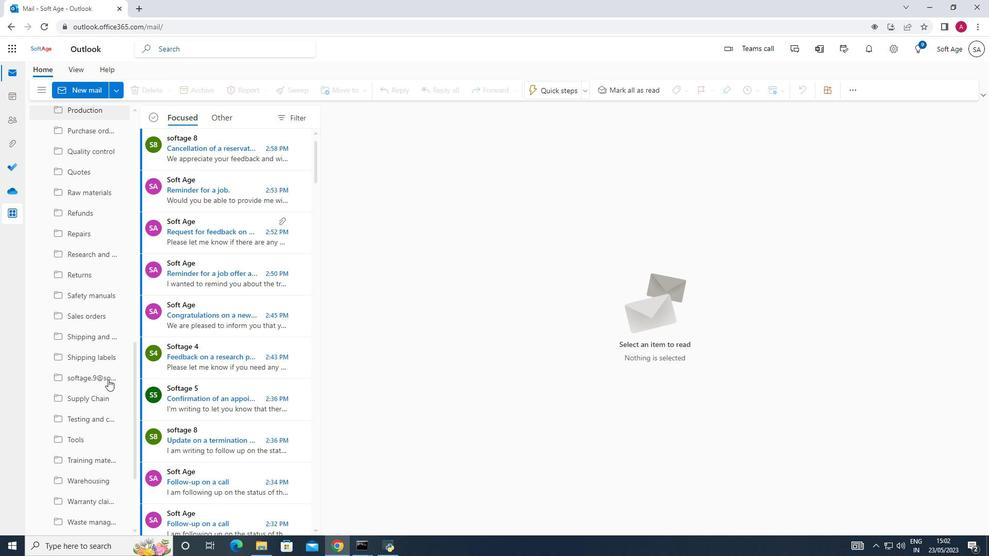 
Action: Mouse scrolled (108, 379) with delta (0, 0)
Screenshot: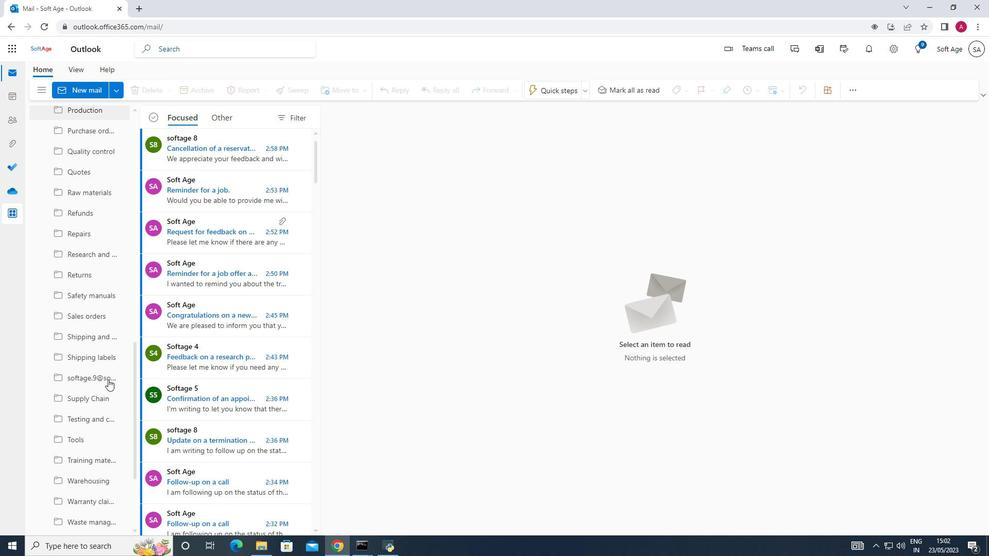 
Action: Mouse scrolled (108, 379) with delta (0, 0)
Screenshot: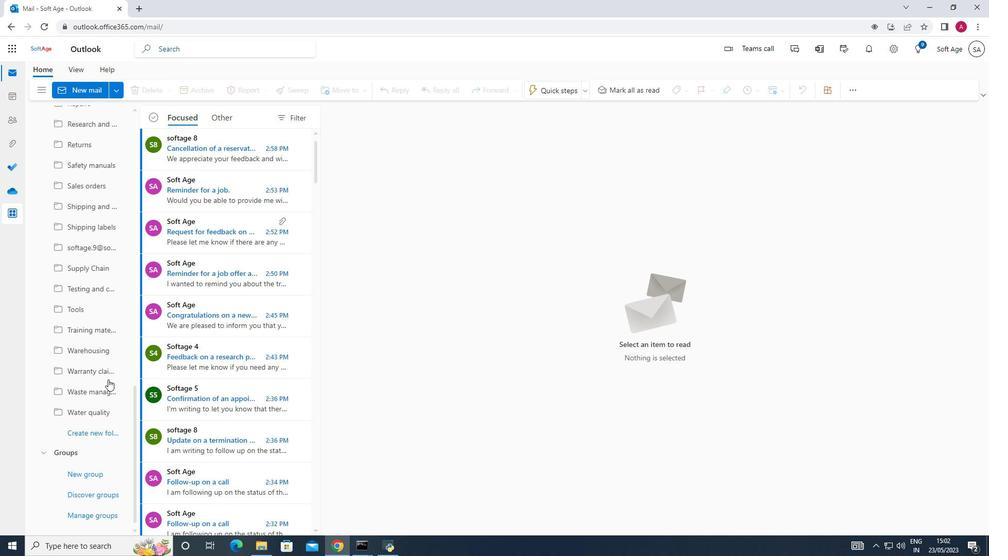 
Action: Mouse scrolled (108, 379) with delta (0, 0)
Screenshot: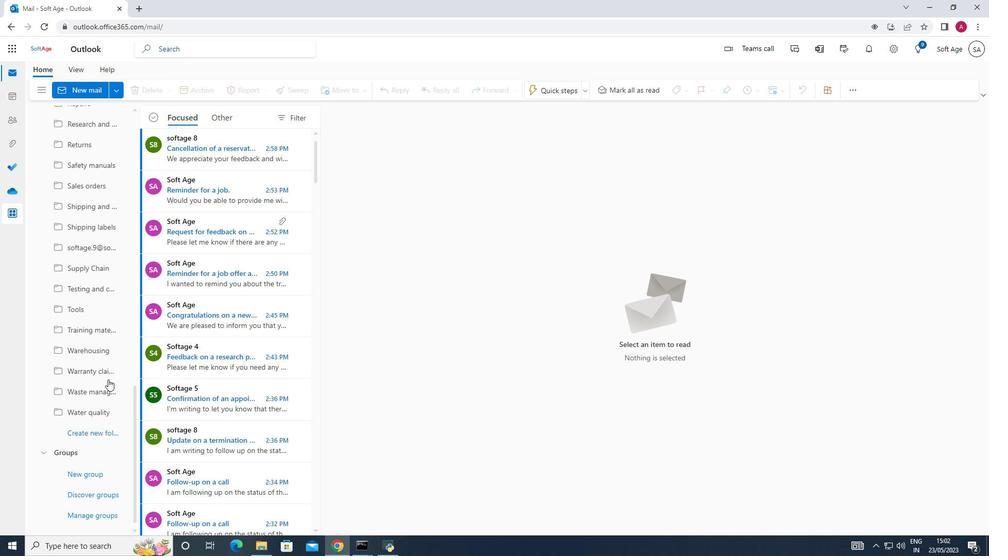 
Action: Mouse scrolled (108, 379) with delta (0, 0)
Screenshot: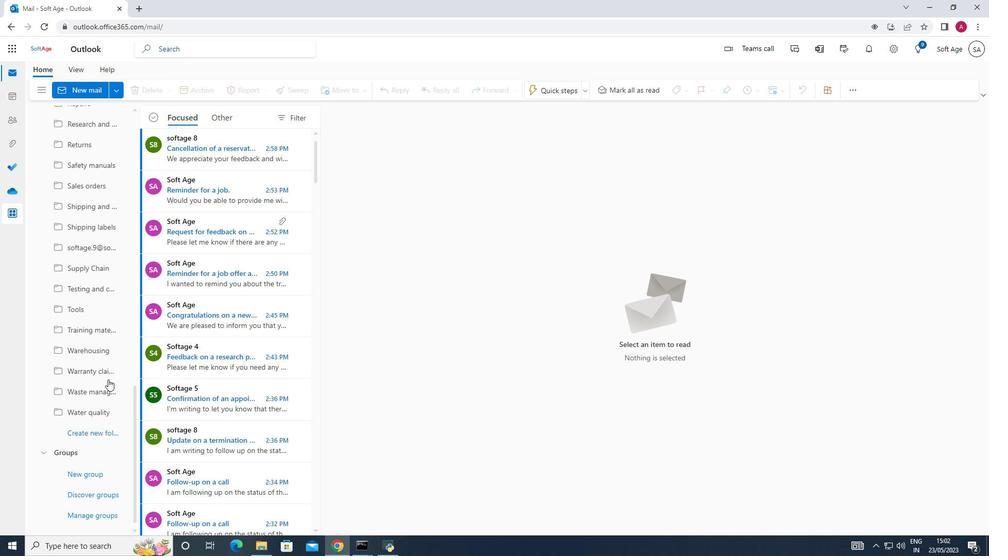 
Action: Mouse moved to (108, 438)
Screenshot: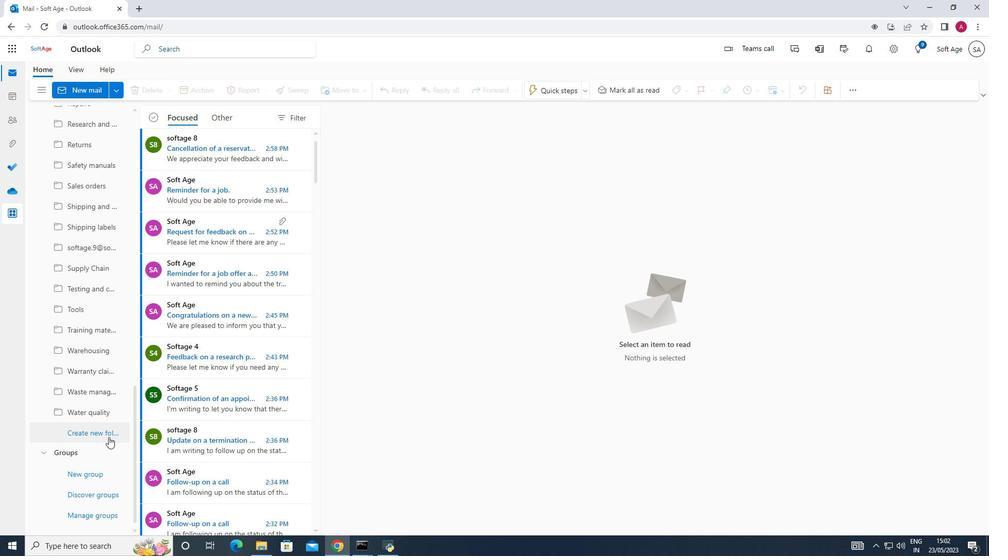 
Action: Mouse pressed left at (108, 438)
Screenshot: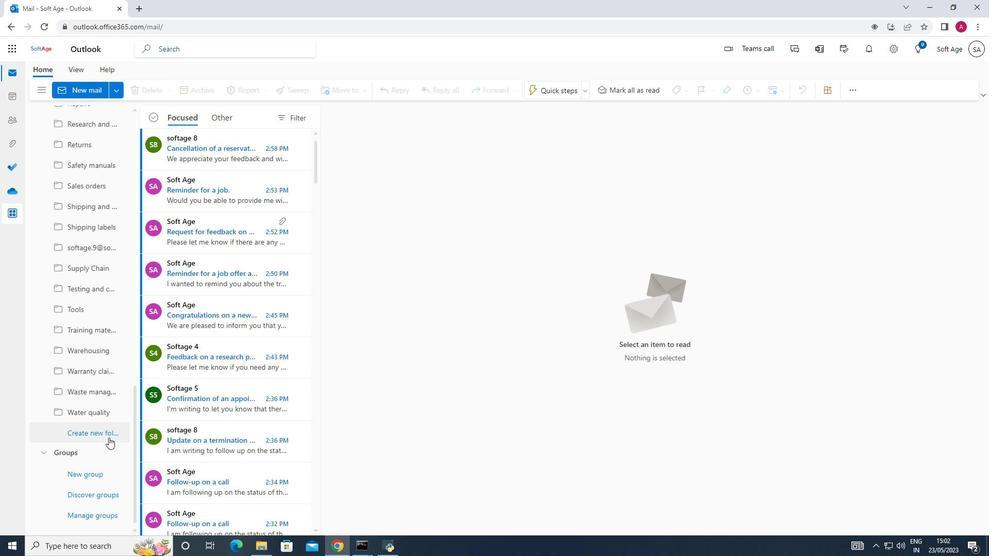 
Action: Mouse moved to (71, 436)
Screenshot: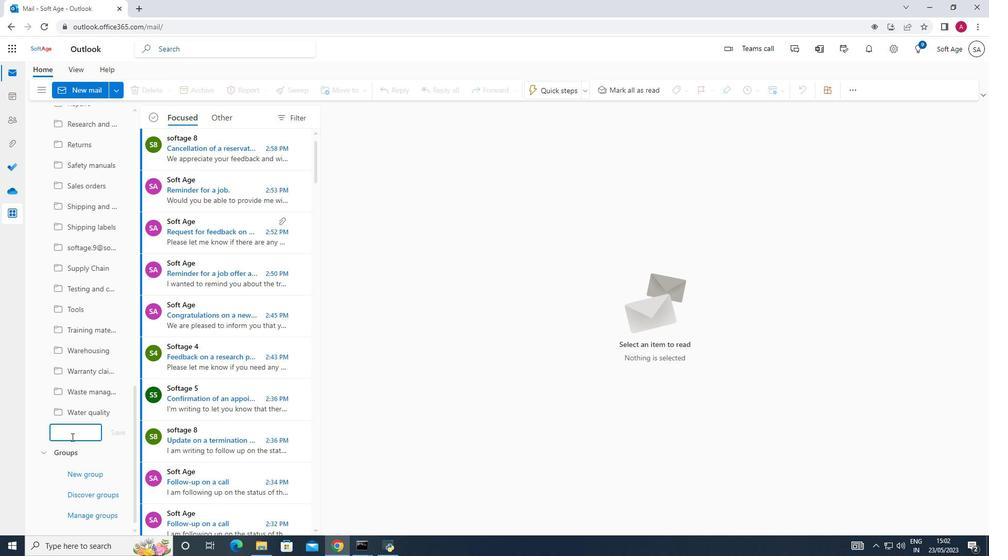 
Action: Mouse pressed left at (71, 436)
Screenshot: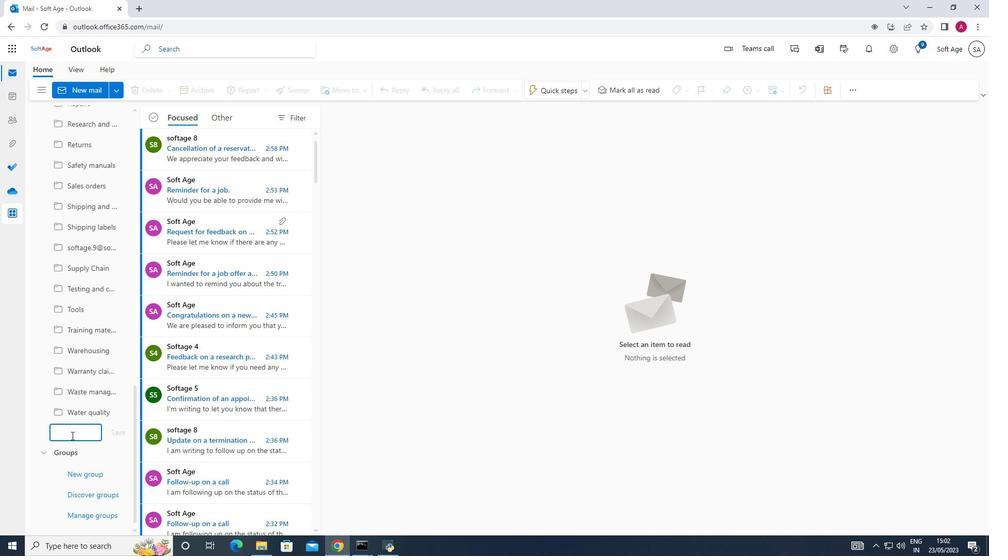 
Action: Key pressed <Key.shift><Key.shift><Key.shift><Key.shift><Key.shift><Key.shift><Key.shift><Key.shift>Employee<Key.space>handbooks
Screenshot: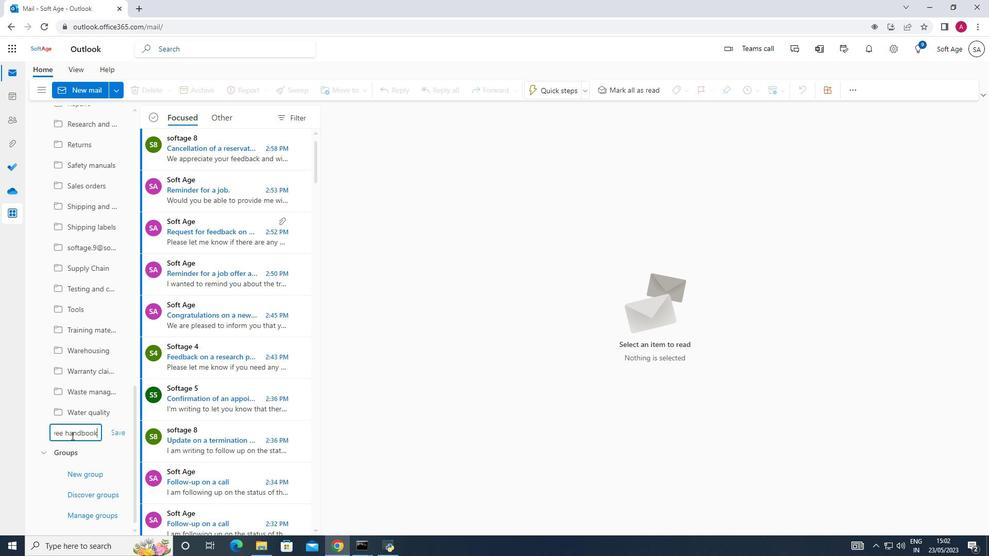 
Action: Mouse moved to (116, 426)
Screenshot: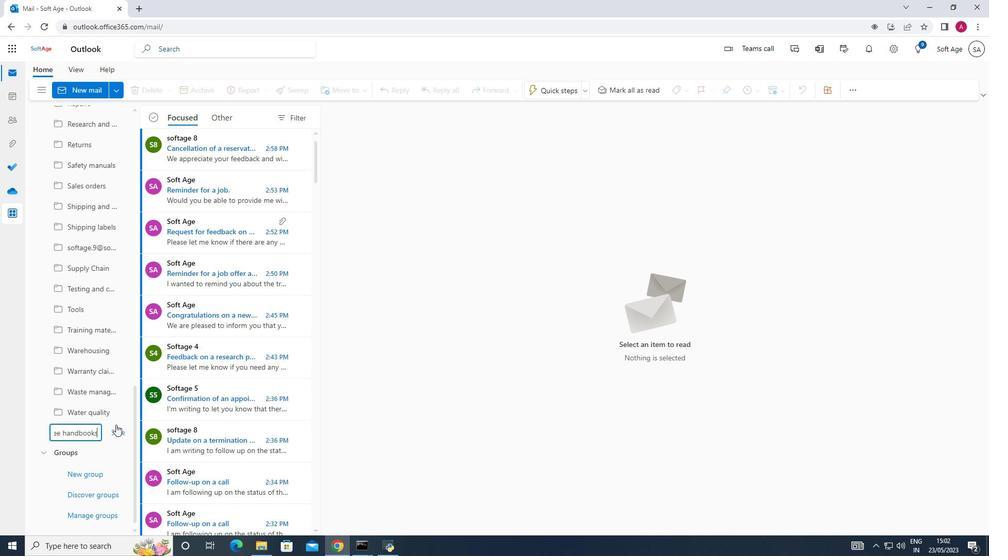 
Action: Mouse pressed left at (116, 426)
Screenshot: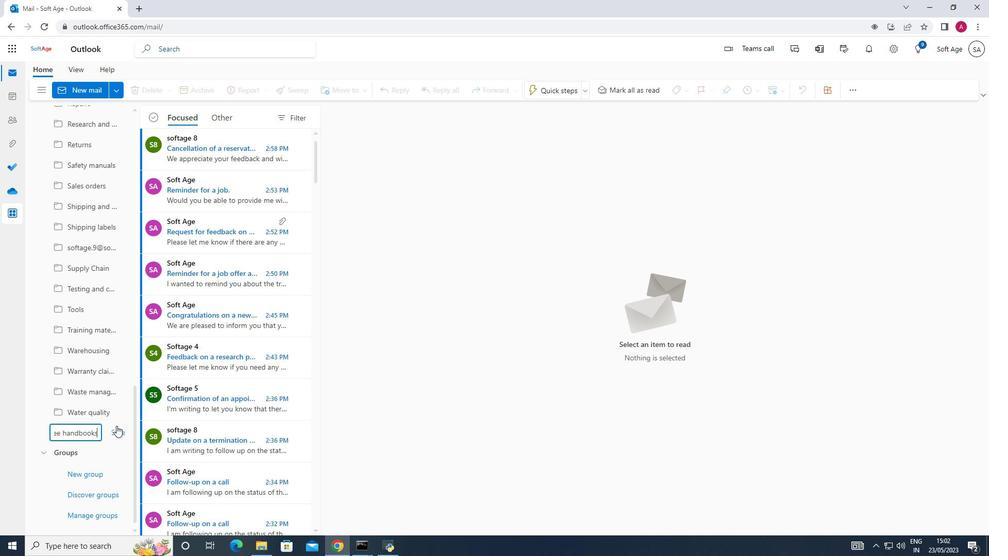 
Action: Mouse scrolled (116, 426) with delta (0, 0)
Screenshot: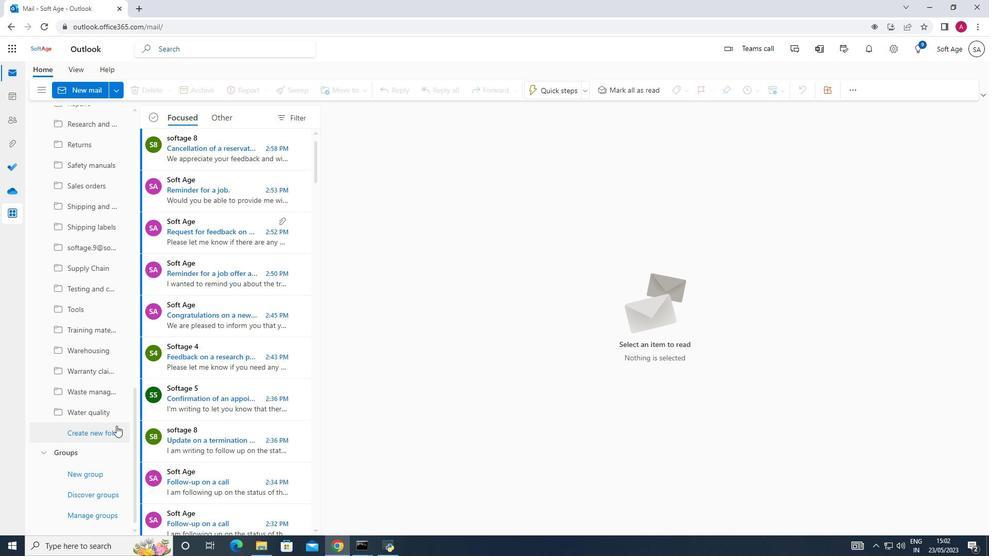 
Action: Mouse scrolled (116, 426) with delta (0, 0)
Screenshot: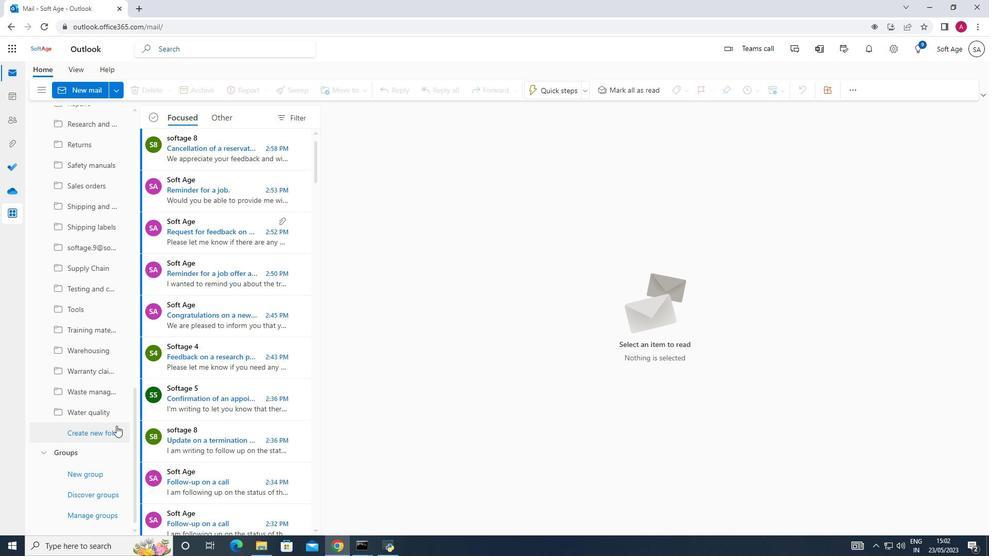 
Action: Mouse scrolled (116, 426) with delta (0, 0)
Screenshot: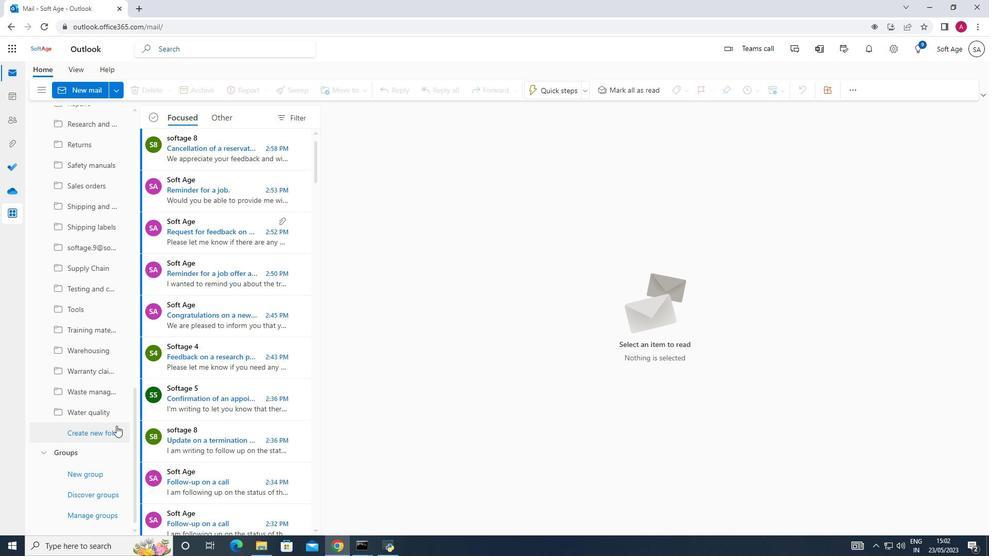 
Action: Mouse scrolled (116, 426) with delta (0, 0)
Screenshot: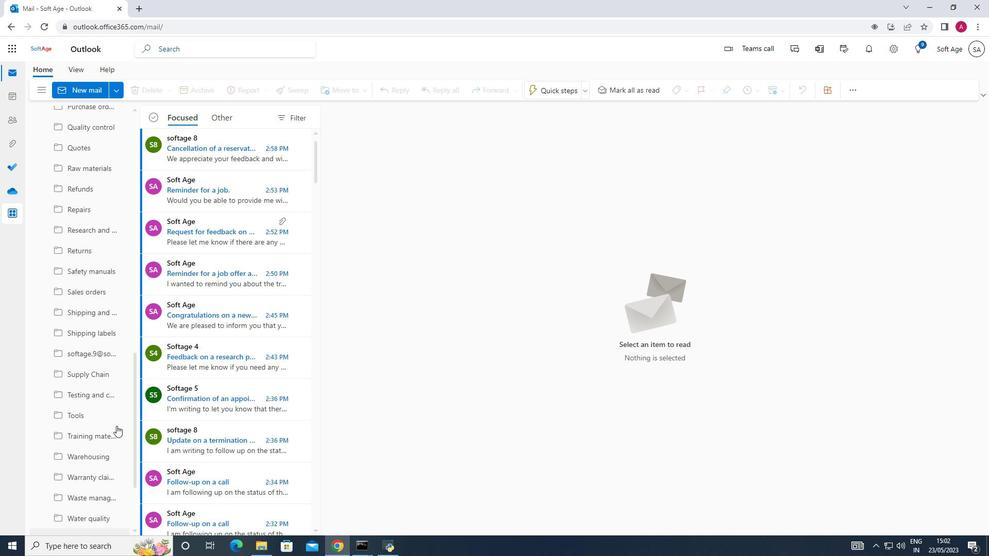 
Action: Mouse scrolled (116, 426) with delta (0, 0)
Screenshot: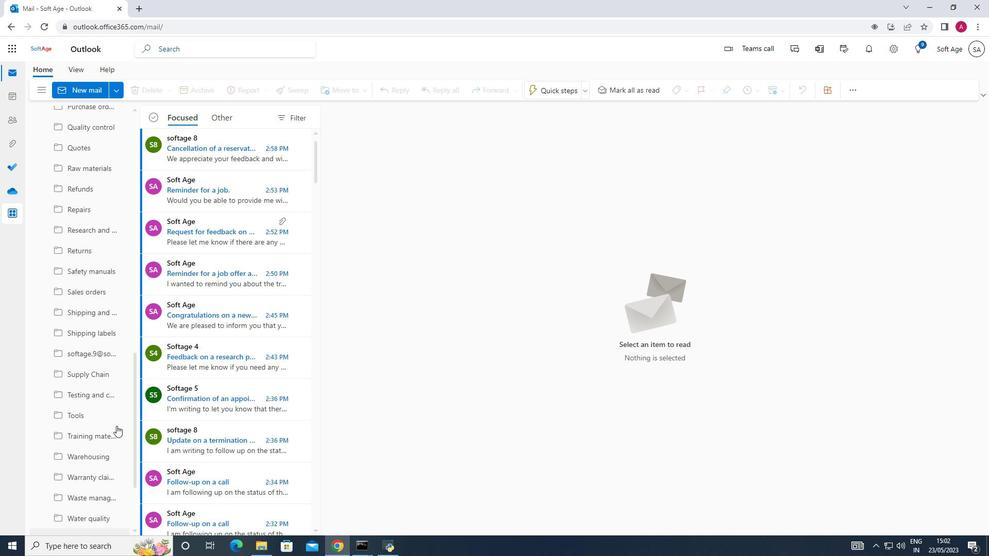 
Action: Mouse scrolled (116, 426) with delta (0, 0)
Screenshot: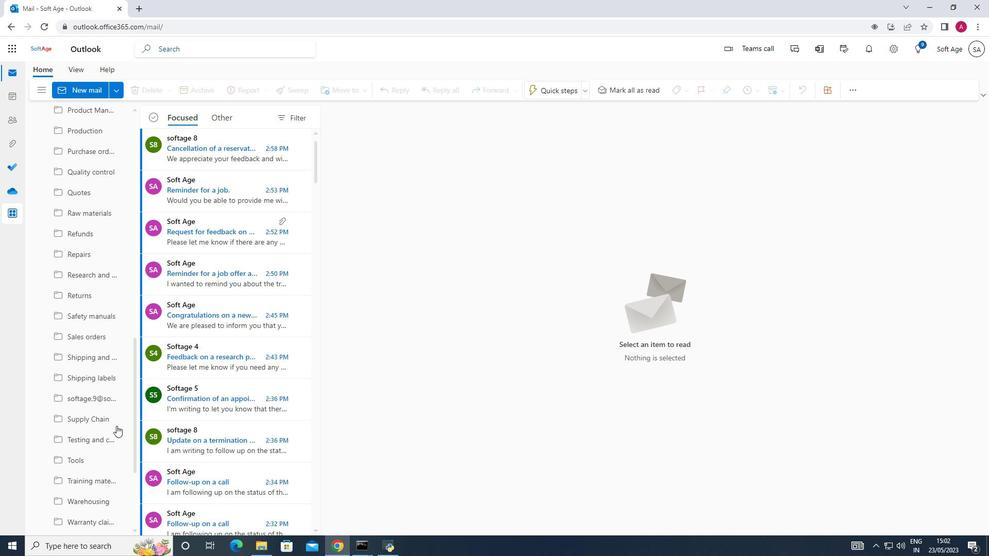 
Action: Mouse scrolled (116, 426) with delta (0, 0)
Screenshot: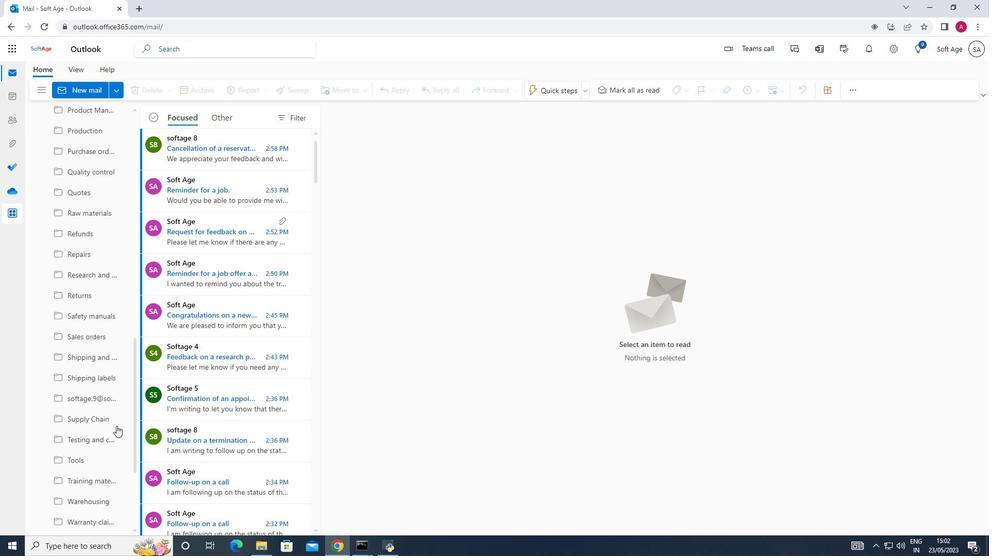 
Action: Mouse scrolled (116, 426) with delta (0, 0)
Screenshot: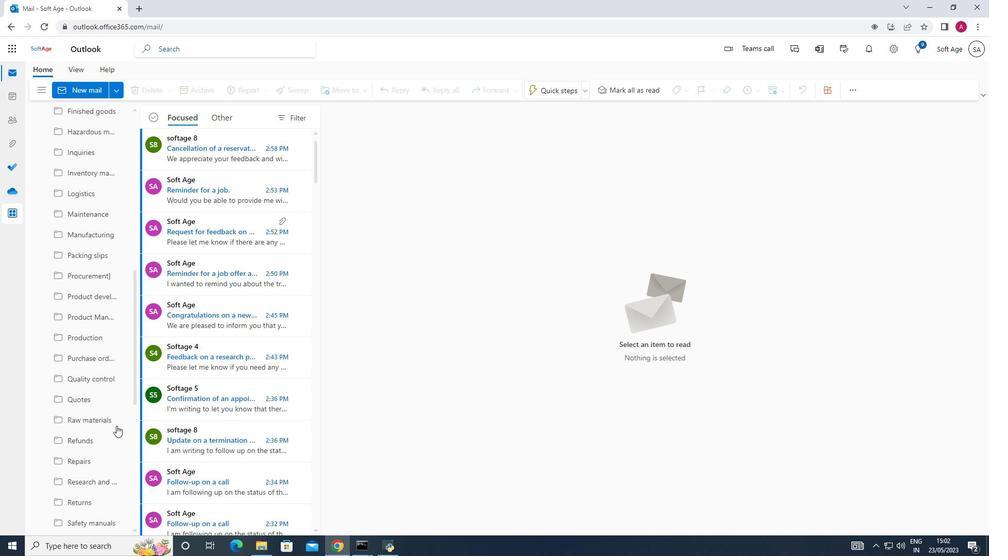 
Action: Mouse scrolled (116, 426) with delta (0, 0)
Screenshot: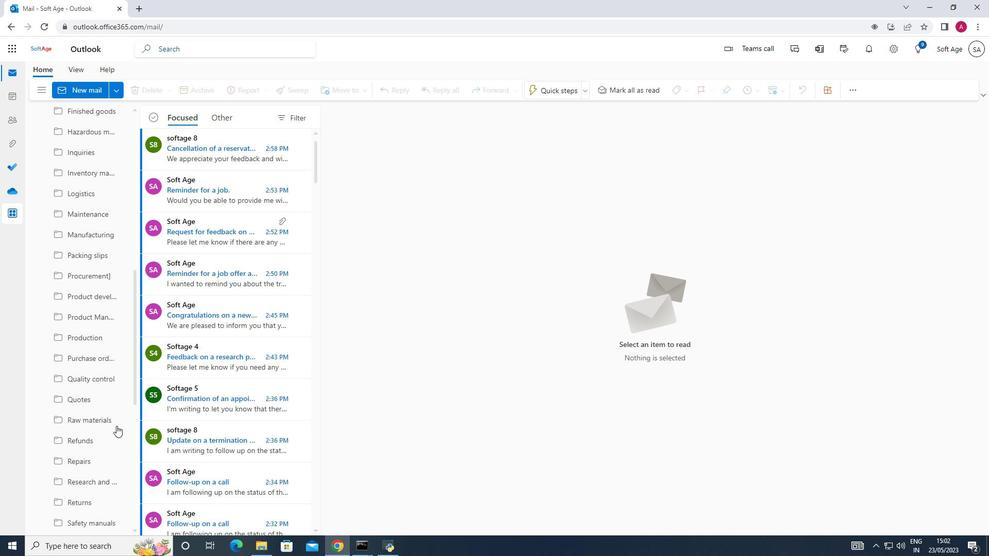 
Action: Mouse moved to (118, 426)
Screenshot: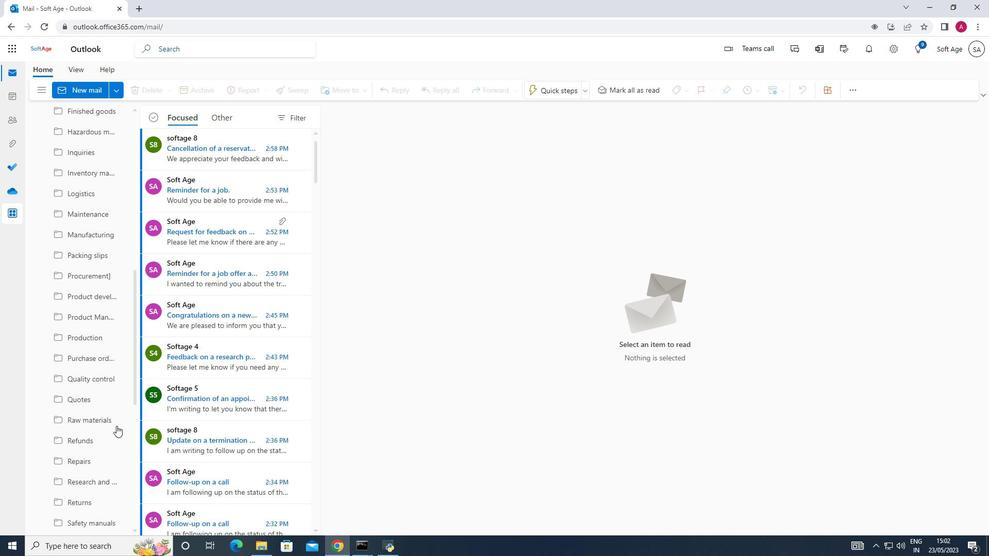
Action: Mouse scrolled (118, 426) with delta (0, 0)
Screenshot: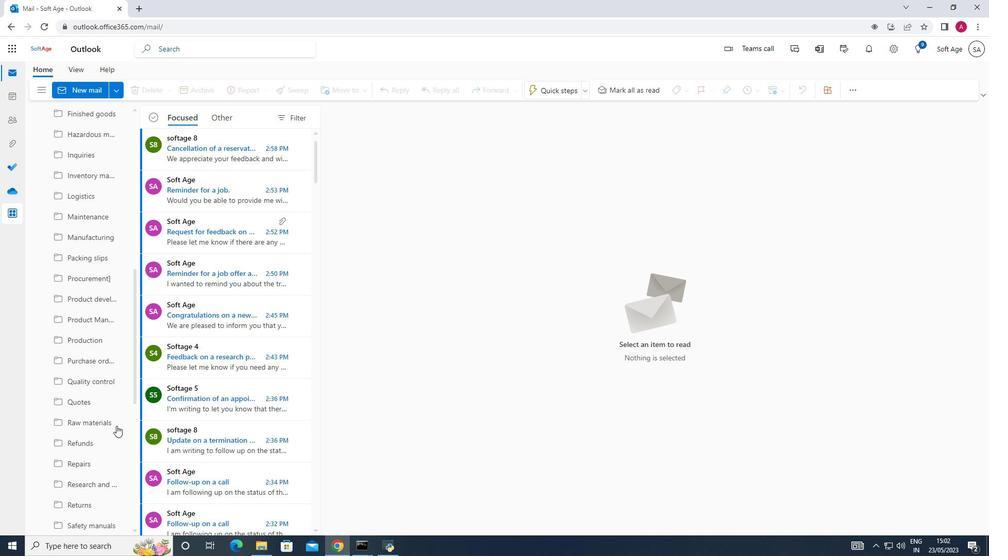 
Action: Mouse moved to (119, 425)
Screenshot: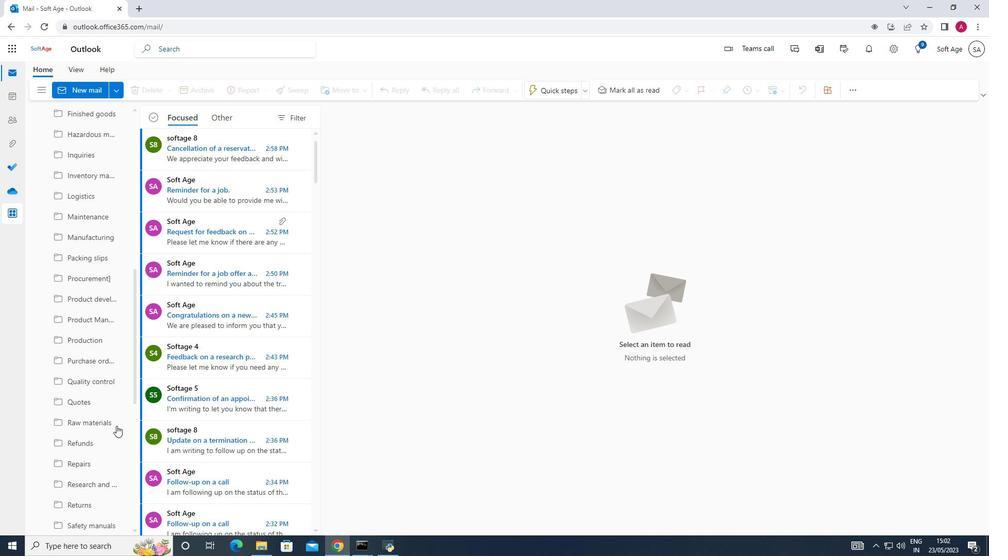 
Action: Mouse scrolled (119, 425) with delta (0, 0)
Screenshot: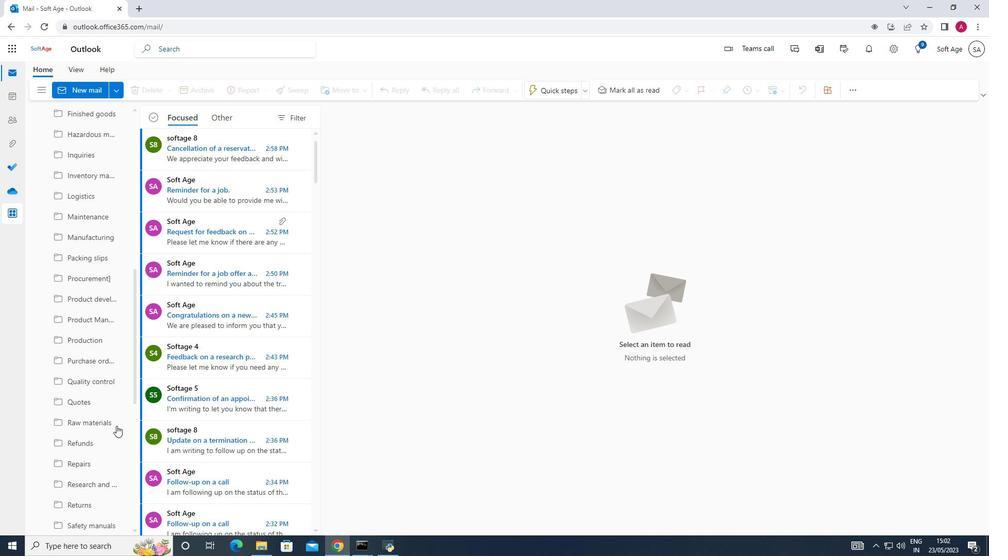 
Action: Mouse moved to (123, 417)
Screenshot: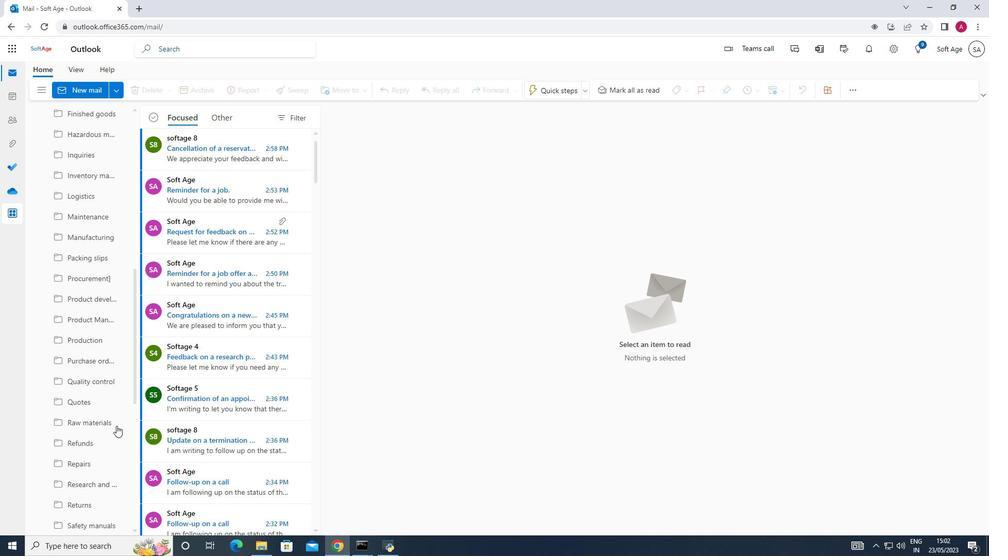 
Action: Mouse scrolled (123, 418) with delta (0, 0)
Screenshot: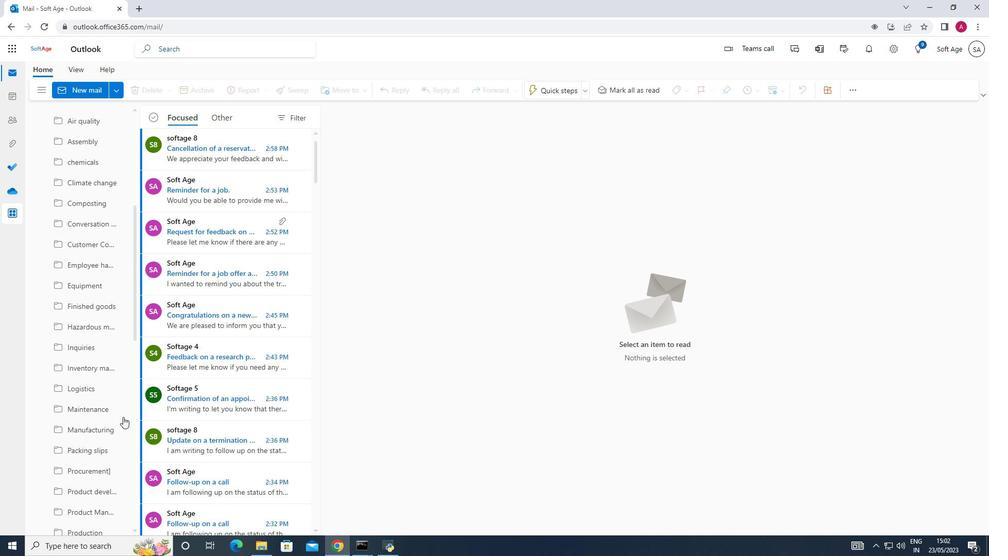 
Action: Mouse scrolled (123, 418) with delta (0, 0)
Screenshot: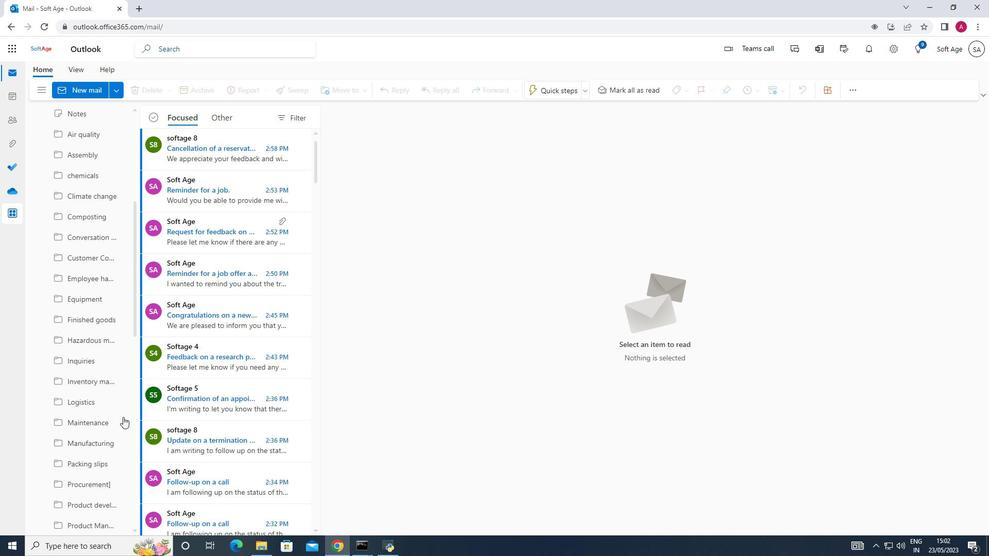 
Action: Mouse scrolled (123, 418) with delta (0, 0)
Screenshot: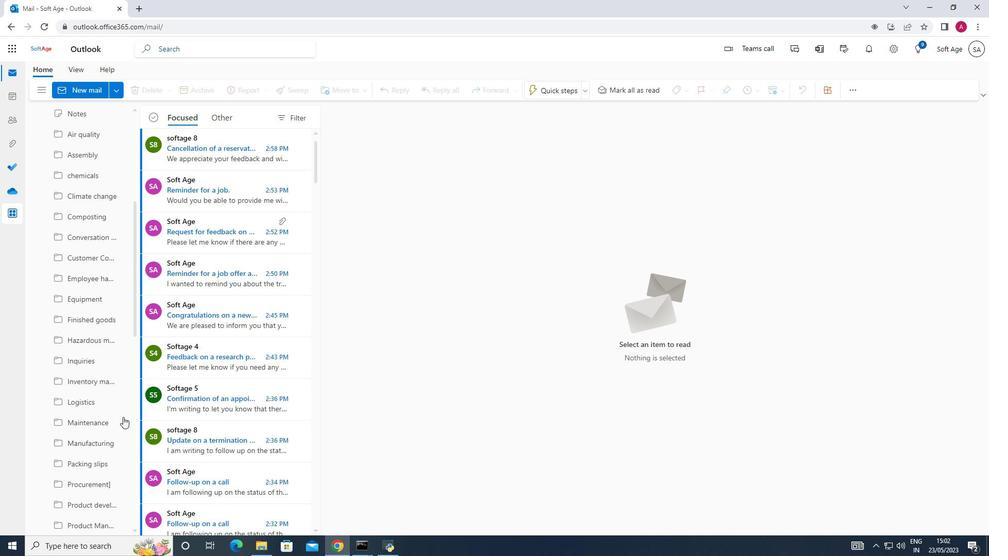 
Action: Mouse moved to (124, 417)
Screenshot: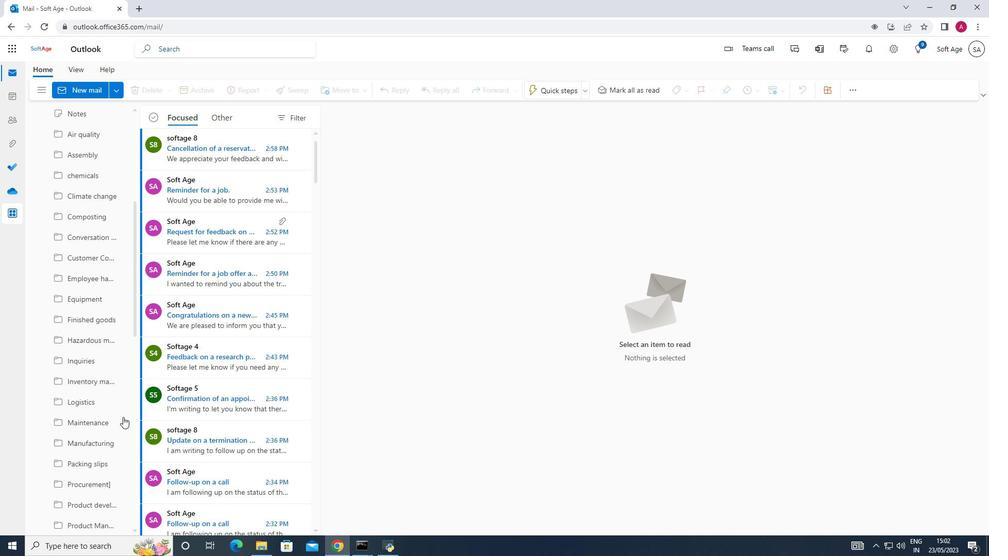 
Action: Mouse scrolled (124, 417) with delta (0, 0)
Screenshot: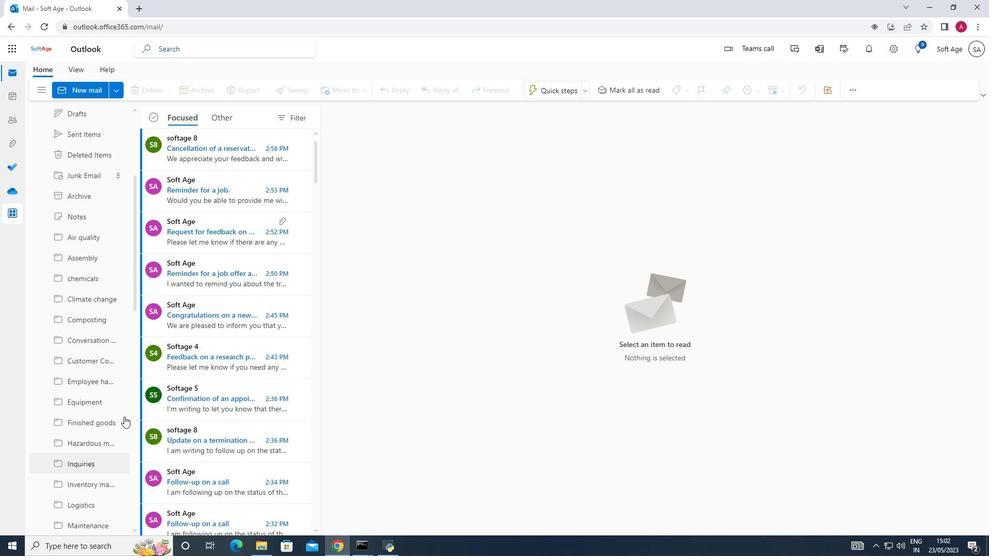 
Action: Mouse scrolled (124, 417) with delta (0, 0)
Screenshot: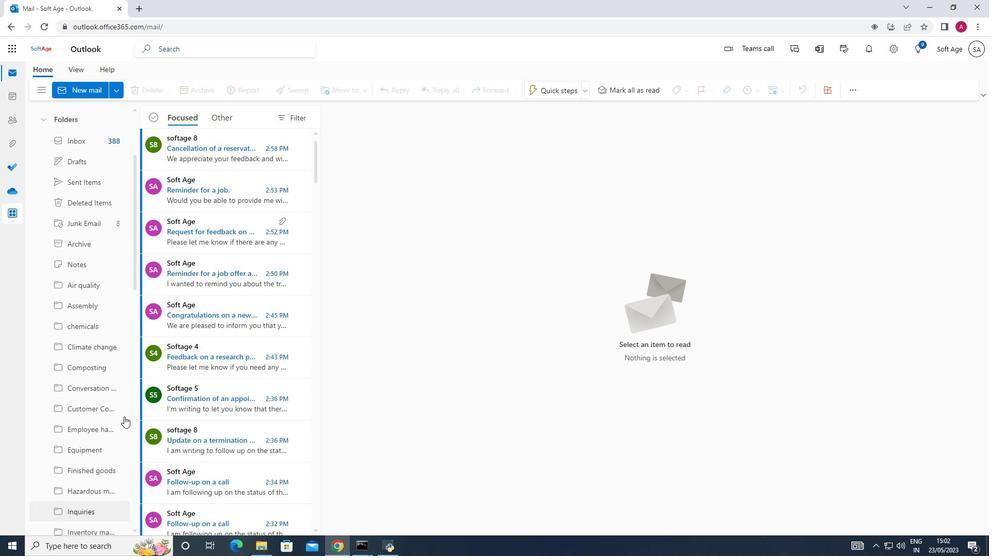 
Action: Mouse scrolled (124, 417) with delta (0, 0)
Screenshot: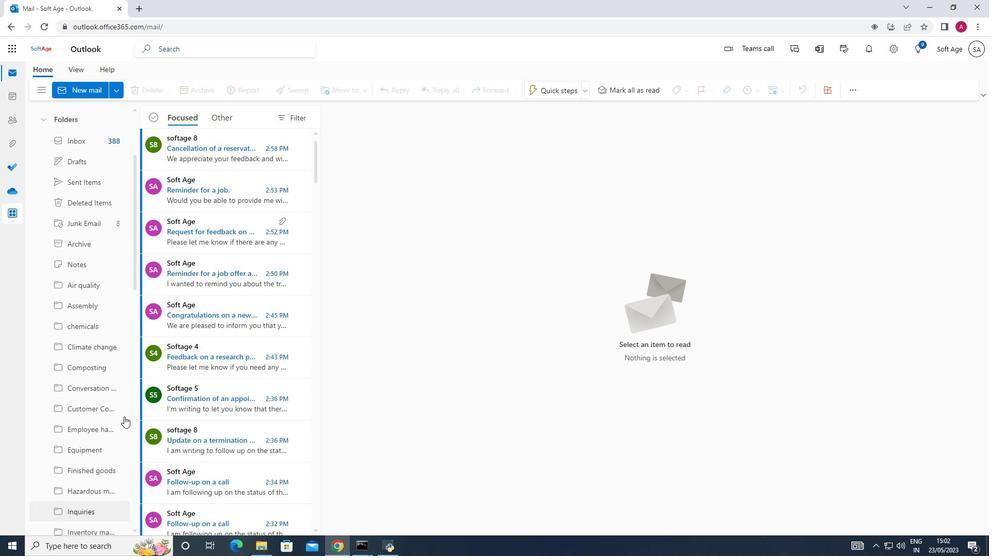 
Action: Mouse scrolled (124, 417) with delta (0, 0)
Screenshot: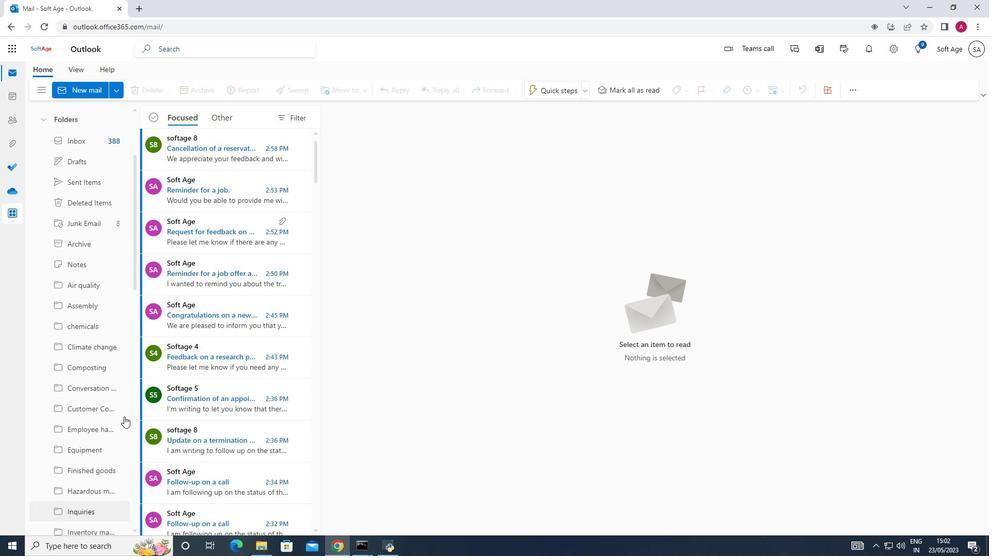 
Action: Mouse moved to (126, 415)
Screenshot: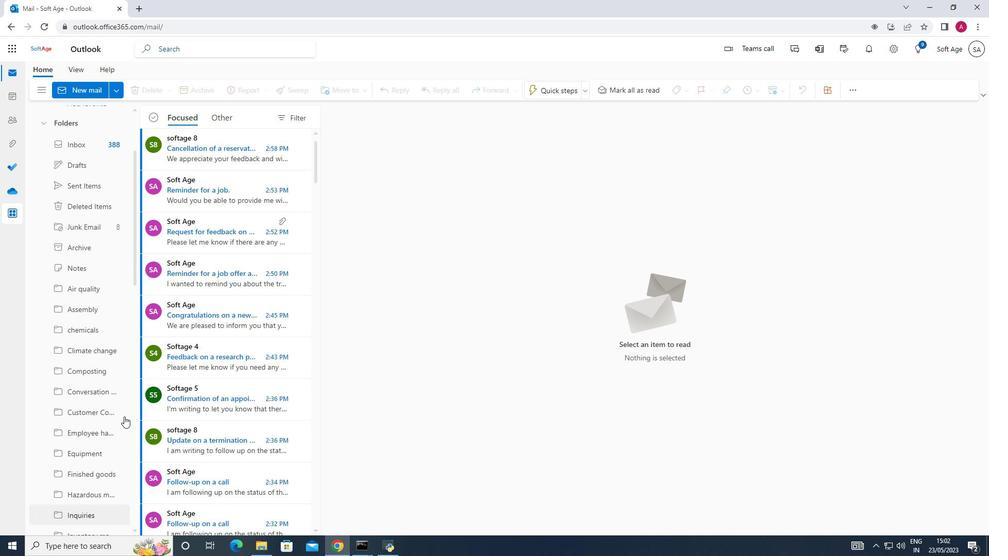 
Action: Mouse scrolled (126, 416) with delta (0, 0)
Screenshot: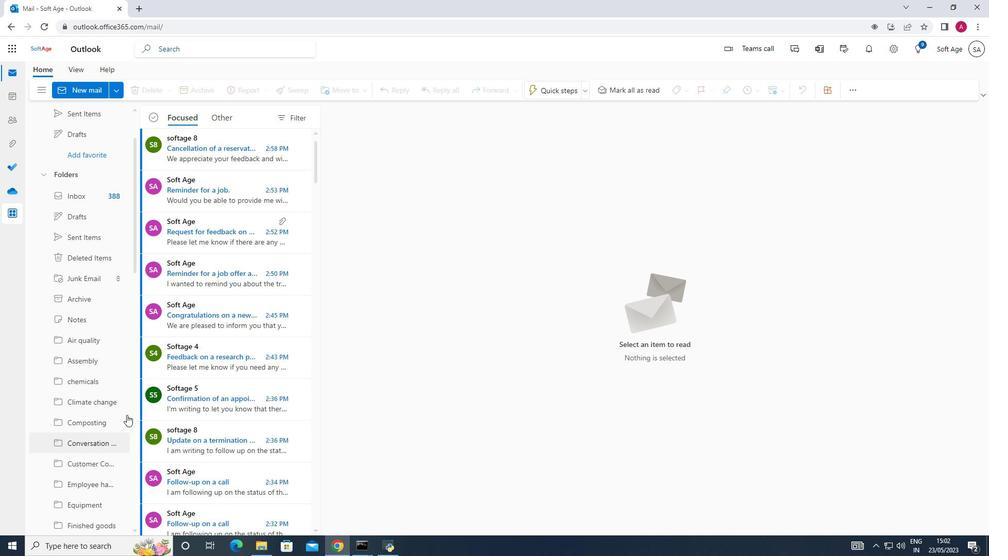 
Action: Mouse scrolled (126, 416) with delta (0, 0)
Screenshot: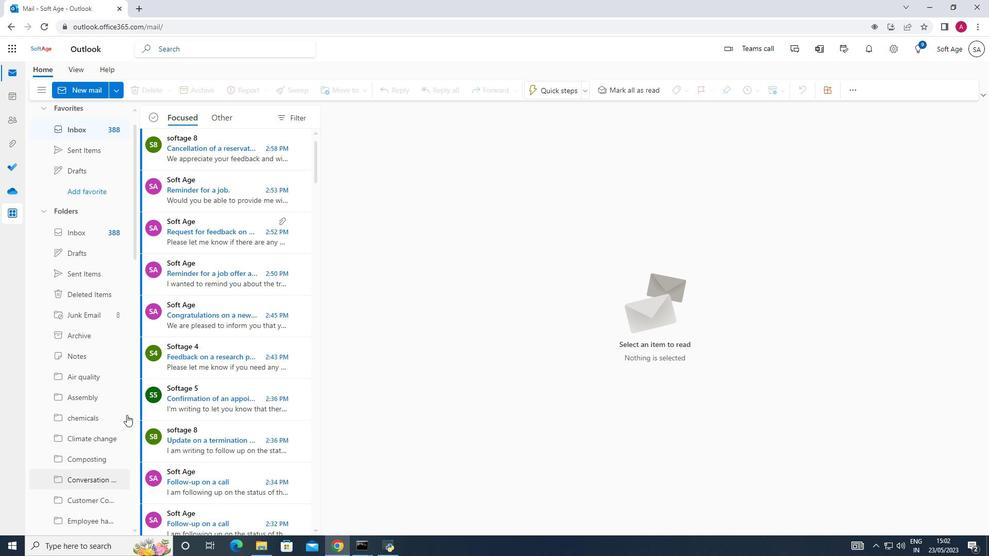 
Action: Mouse scrolled (126, 416) with delta (0, 0)
Screenshot: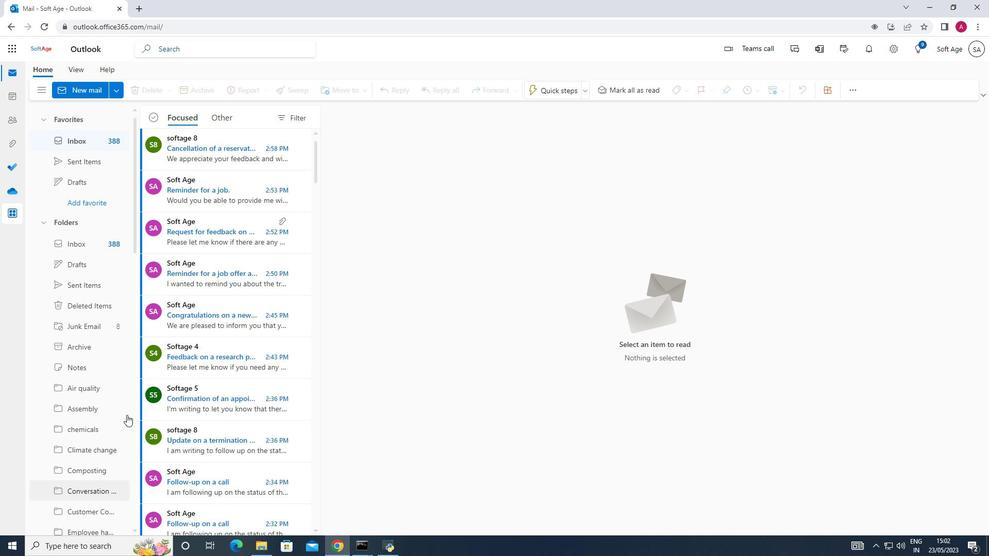 
Action: Mouse scrolled (126, 416) with delta (0, 0)
Screenshot: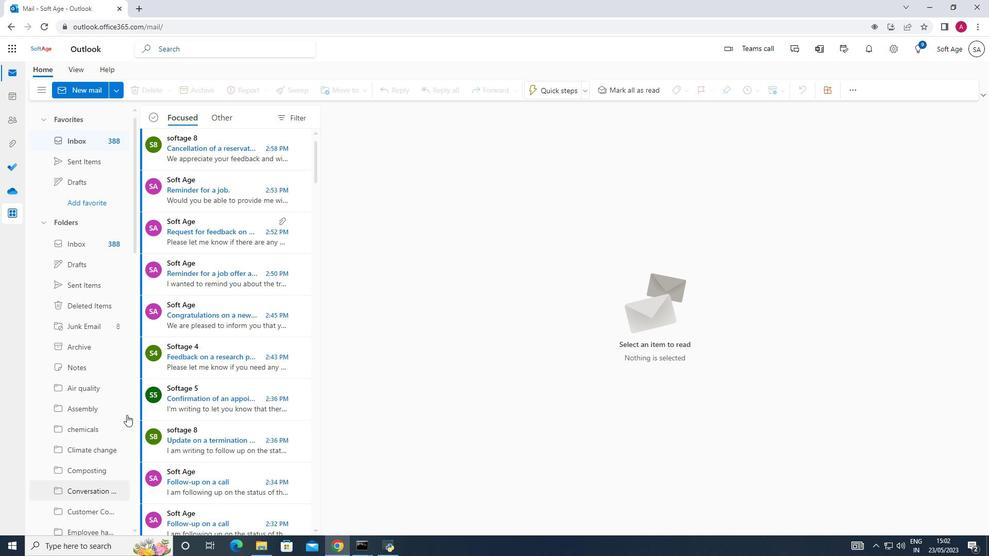 
Action: Mouse moved to (93, 156)
Screenshot: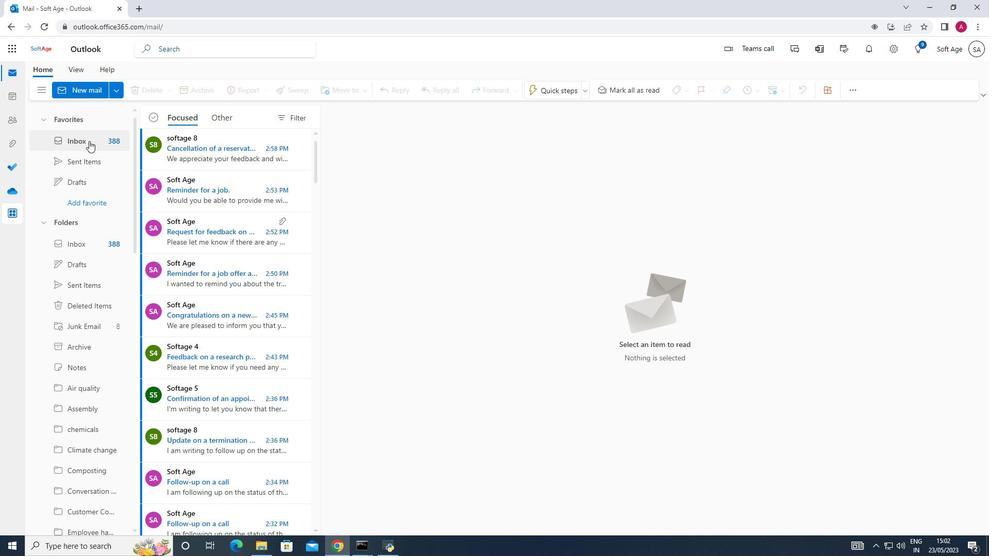 
Action: Mouse pressed left at (93, 156)
Screenshot: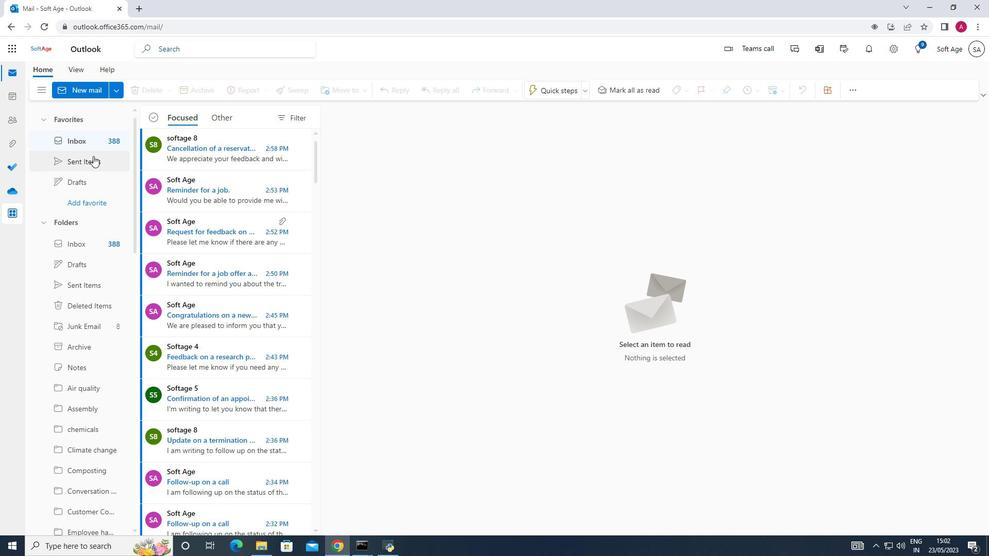 
Action: Mouse moved to (197, 181)
Screenshot: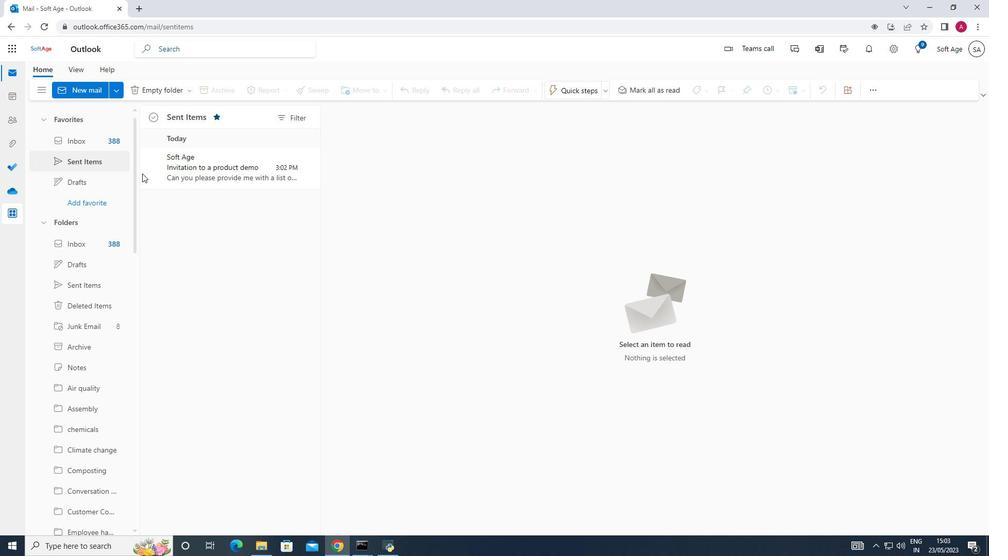 
Action: Mouse pressed left at (197, 181)
Screenshot: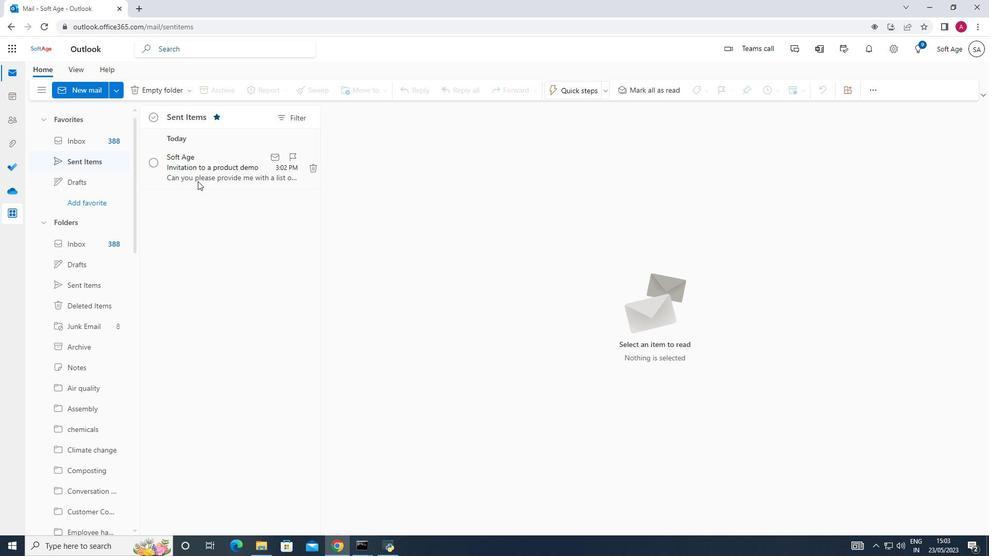 
Action: Mouse moved to (197, 180)
Screenshot: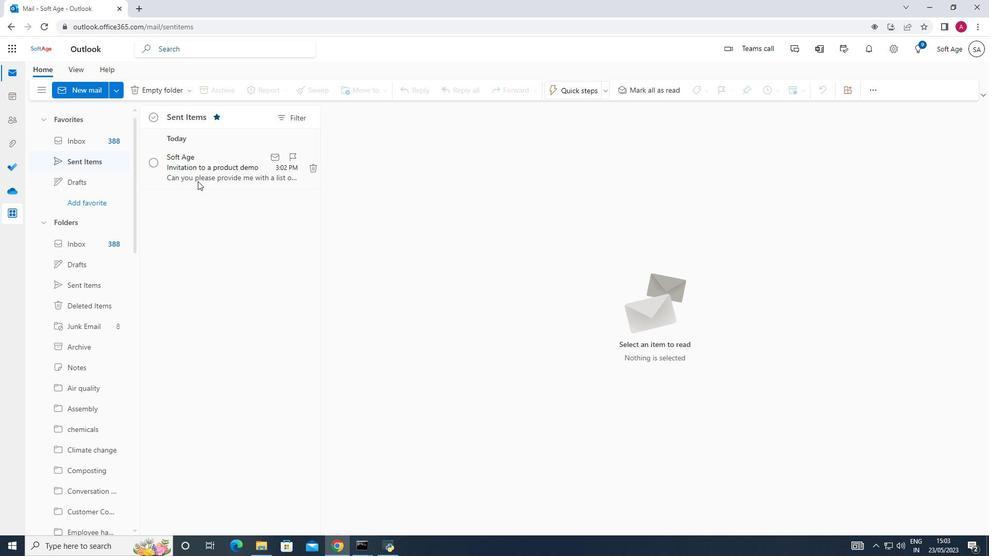 
Action: Mouse pressed right at (197, 180)
Screenshot: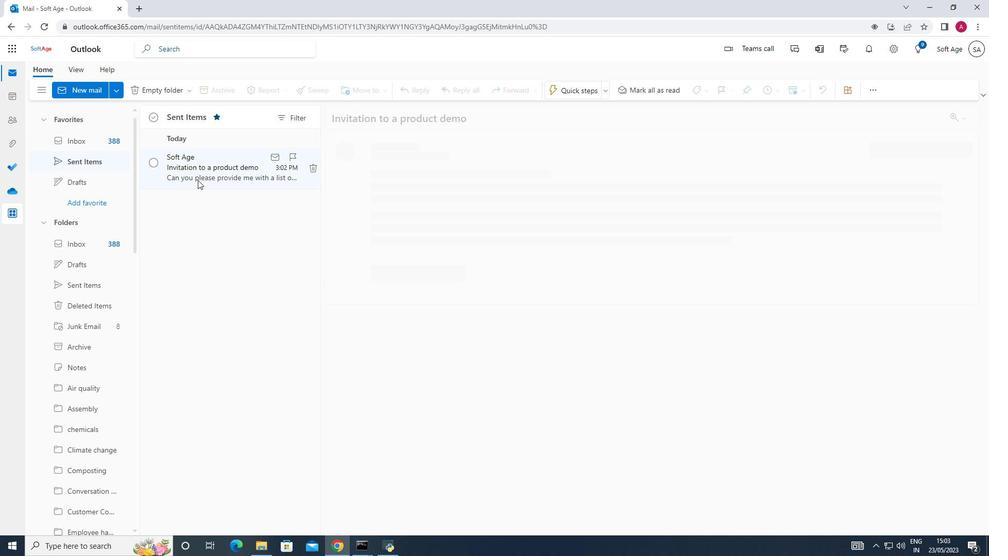 
Action: Mouse moved to (223, 223)
Screenshot: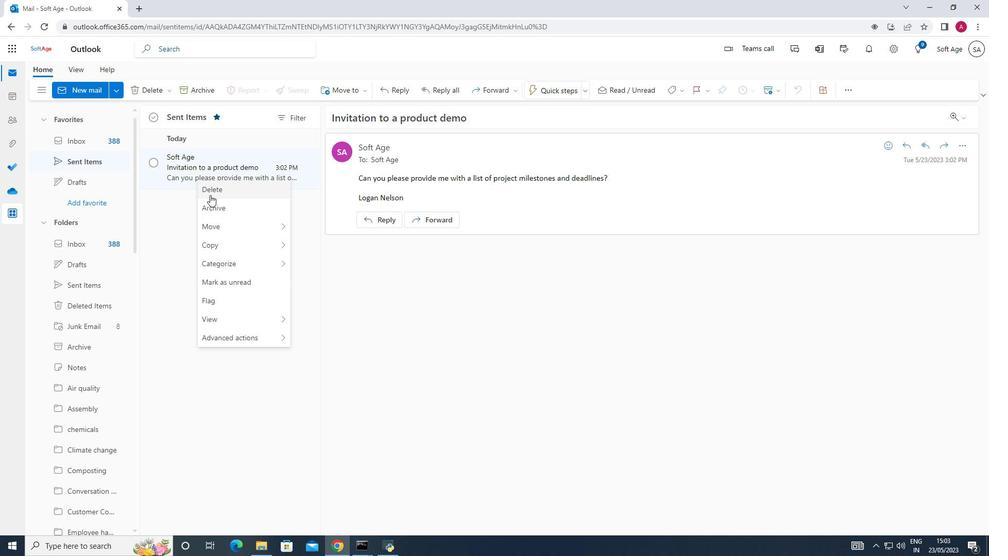 
Action: Mouse pressed left at (223, 223)
Screenshot: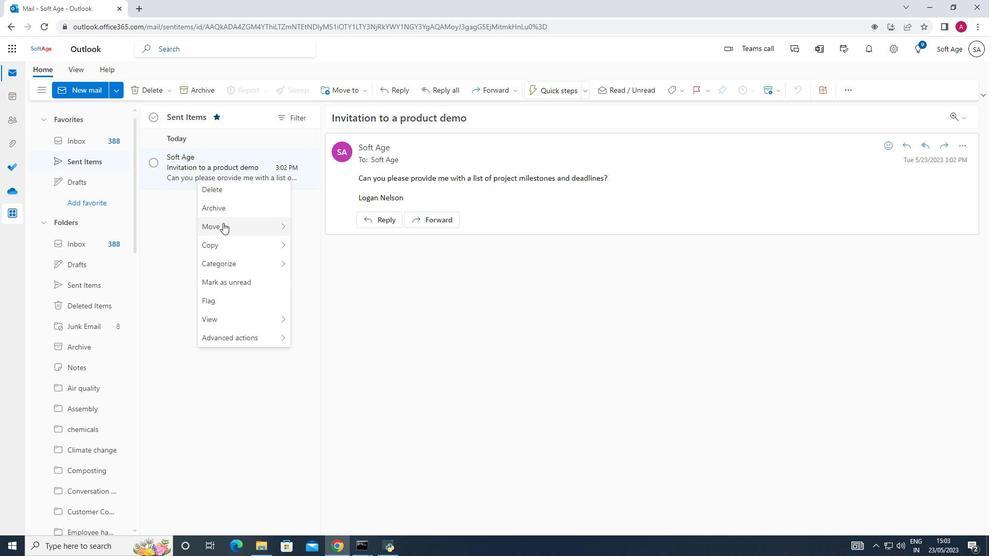 
Action: Mouse moved to (319, 226)
Screenshot: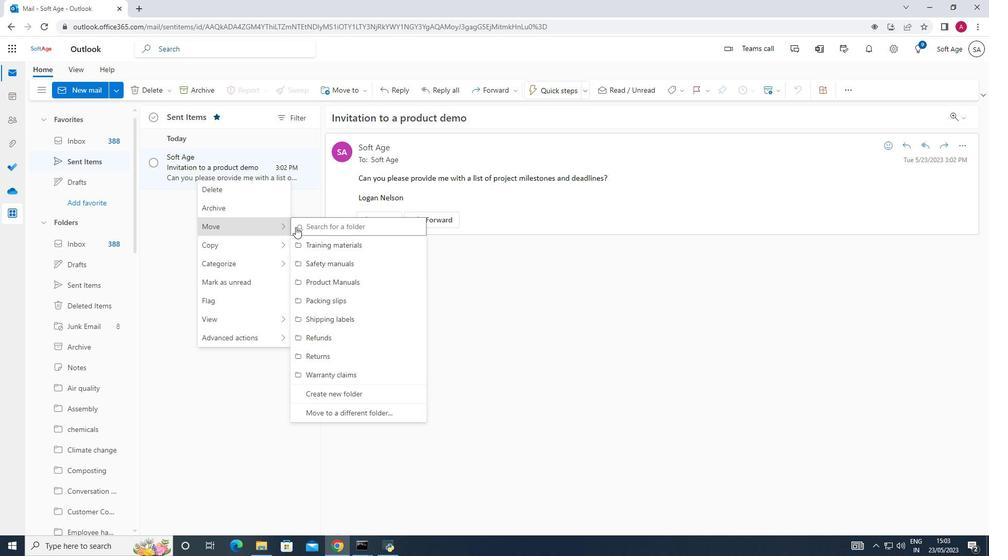 
Action: Mouse pressed left at (319, 226)
Screenshot: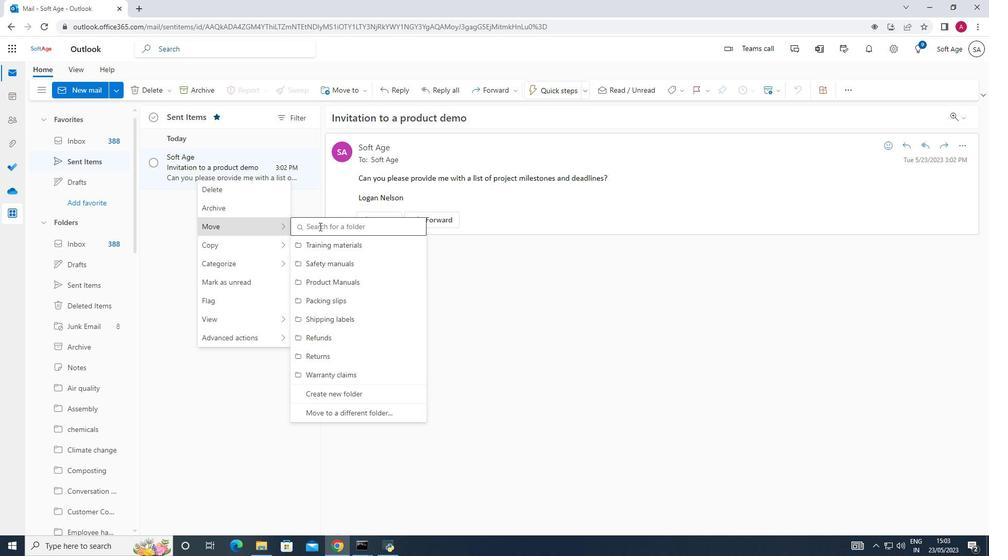 
Action: Mouse moved to (319, 223)
Screenshot: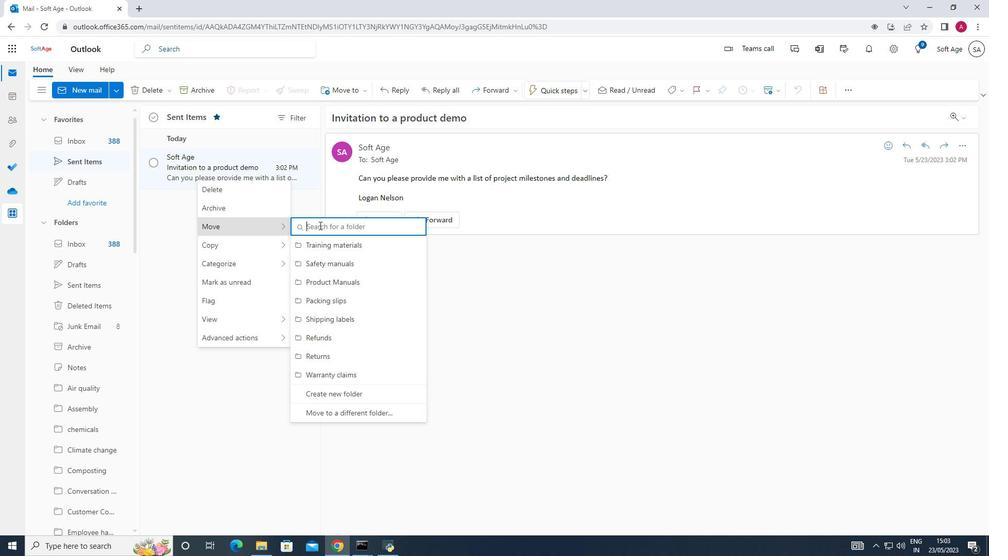 
Action: Key pressed <Key.shift_r><Key.shift>Emplo
Screenshot: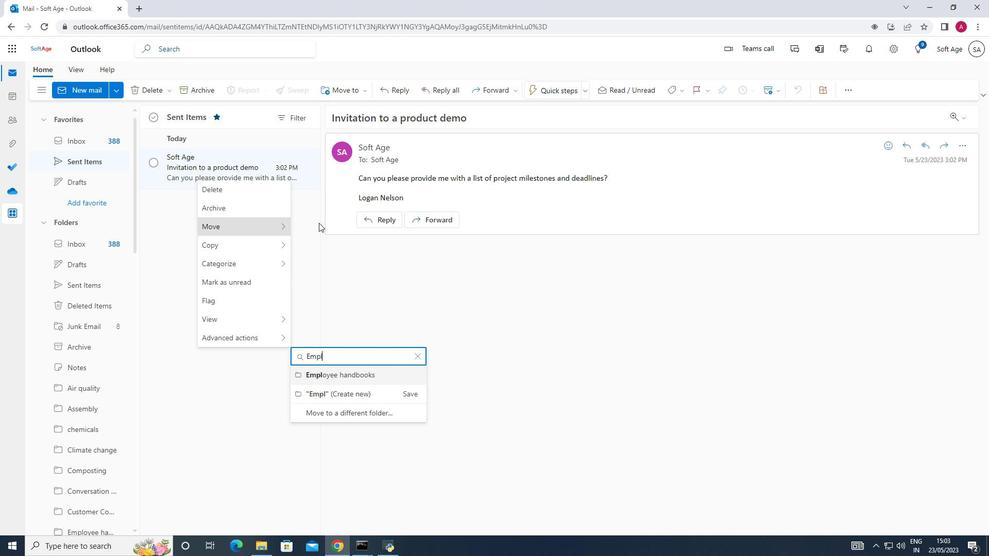 
Action: Mouse moved to (388, 372)
Screenshot: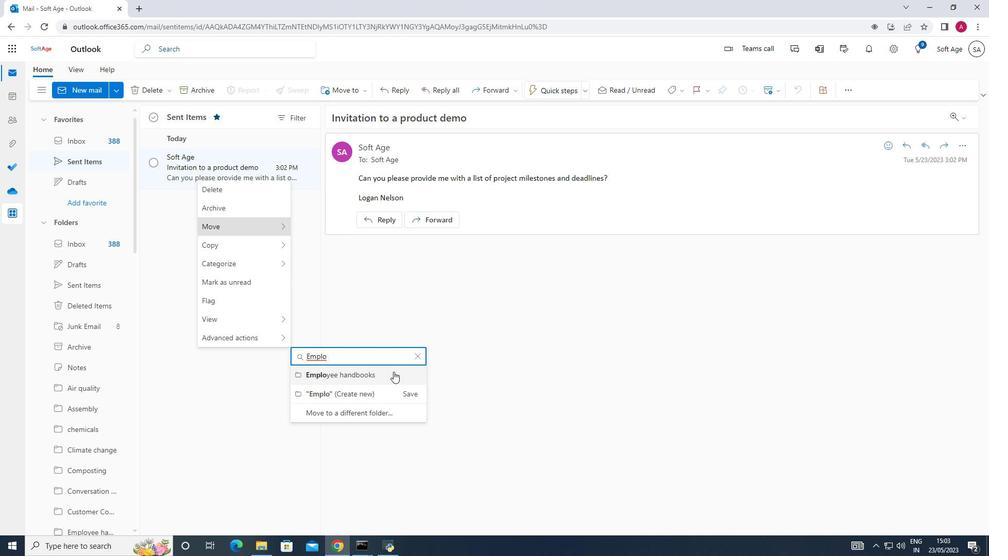 
Action: Mouse pressed left at (388, 372)
Screenshot: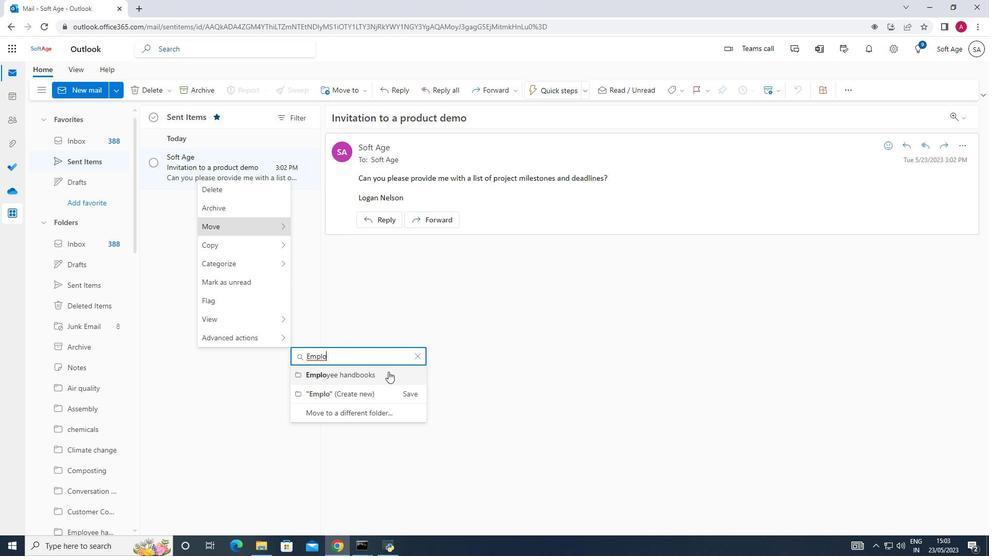 
Action: Mouse moved to (114, 158)
Screenshot: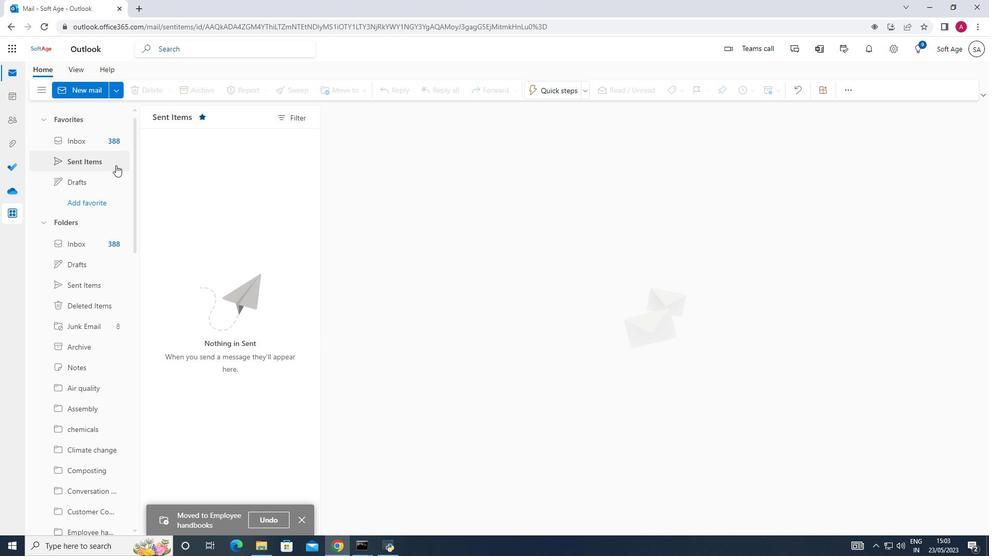 
